 Task: Forward email as attachment with the signature Angela Wright with the subject Request for a phone call from softage.1@softage.net to softage.4@softage.net with the message Could you please provide feedback on the latest version of the website prototype?
Action: Mouse moved to (543, 480)
Screenshot: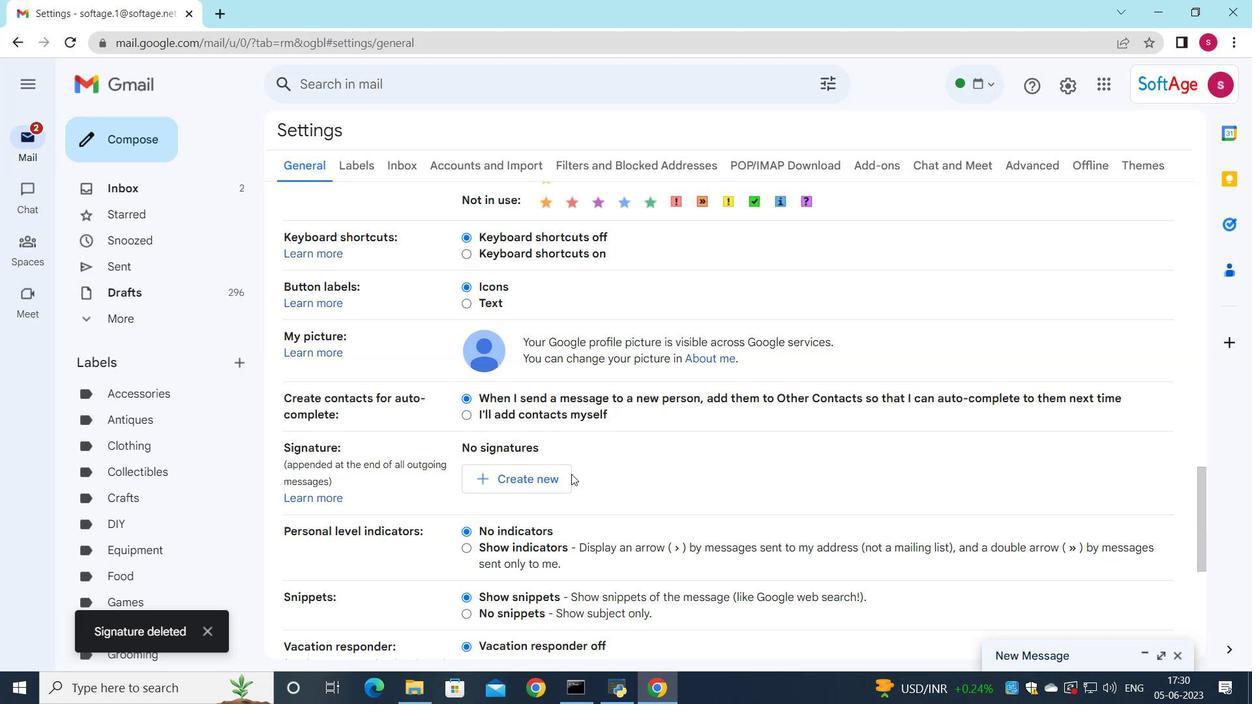
Action: Mouse pressed left at (543, 480)
Screenshot: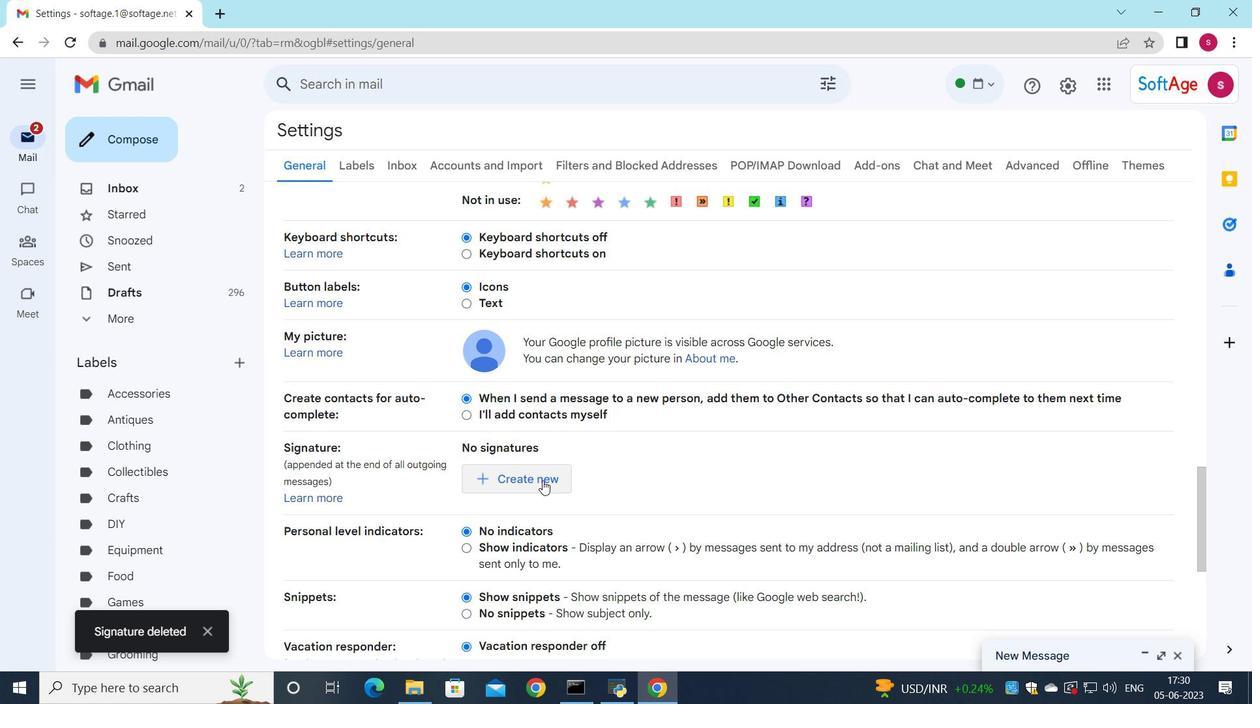 
Action: Mouse moved to (548, 350)
Screenshot: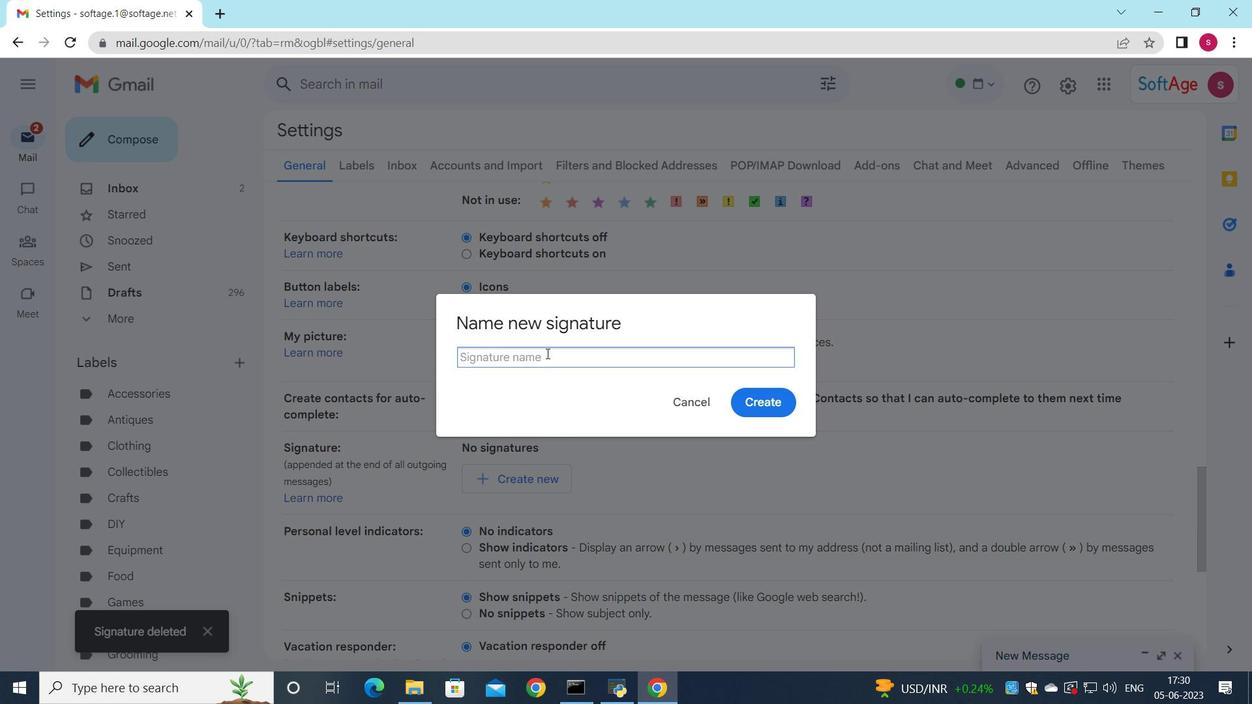 
Action: Key pressed <Key.shift>Angela<Key.space><Key.shift>wright
Screenshot: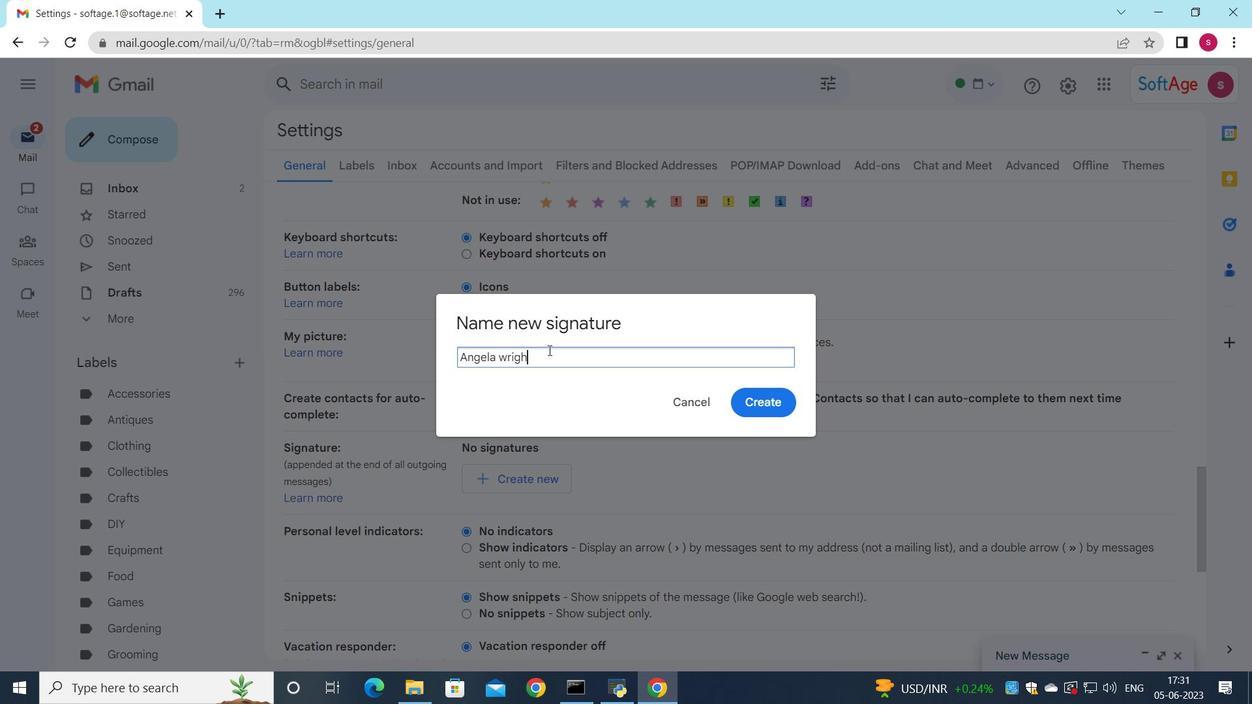 
Action: Mouse moved to (506, 360)
Screenshot: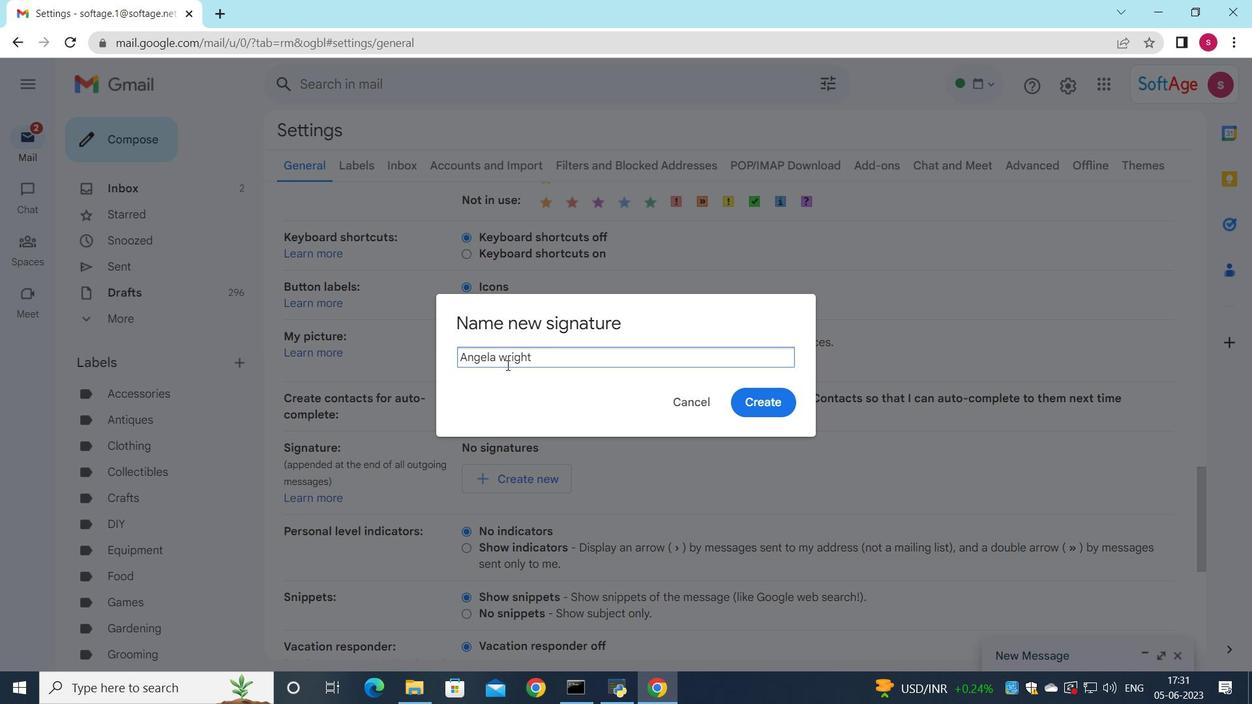 
Action: Mouse pressed left at (506, 360)
Screenshot: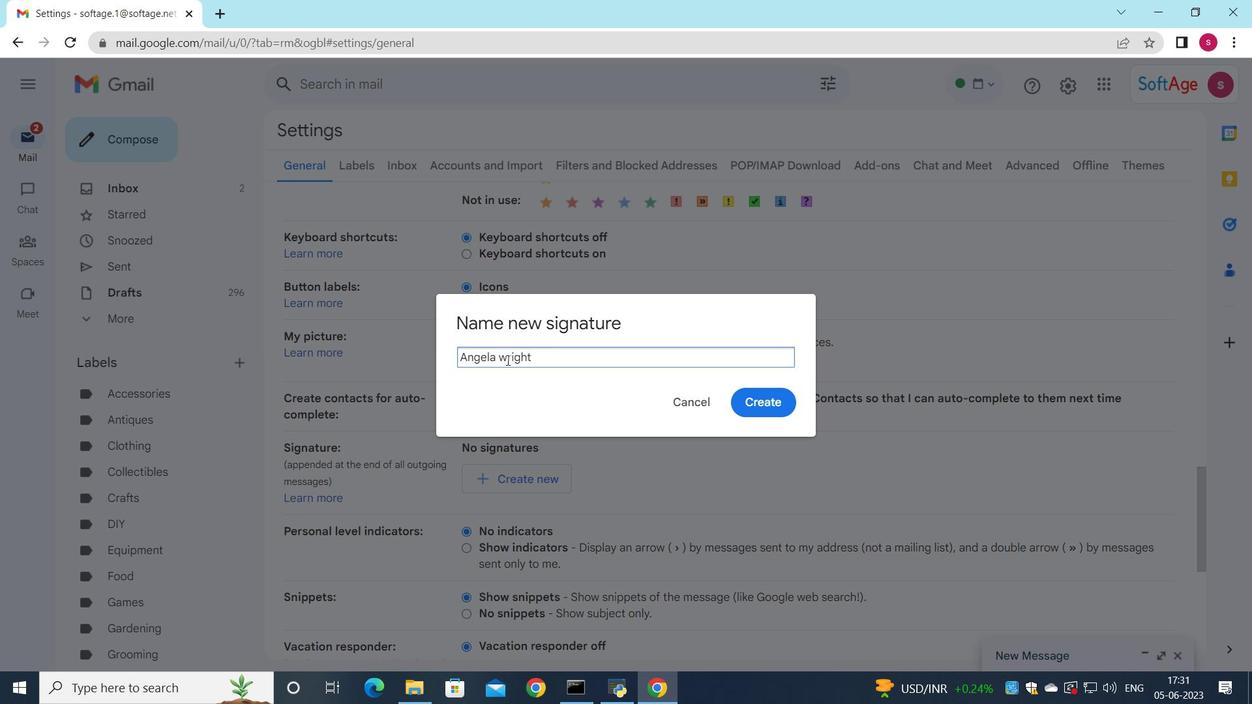 
Action: Key pressed <Key.backspace><Key.shift><Key.shift>W
Screenshot: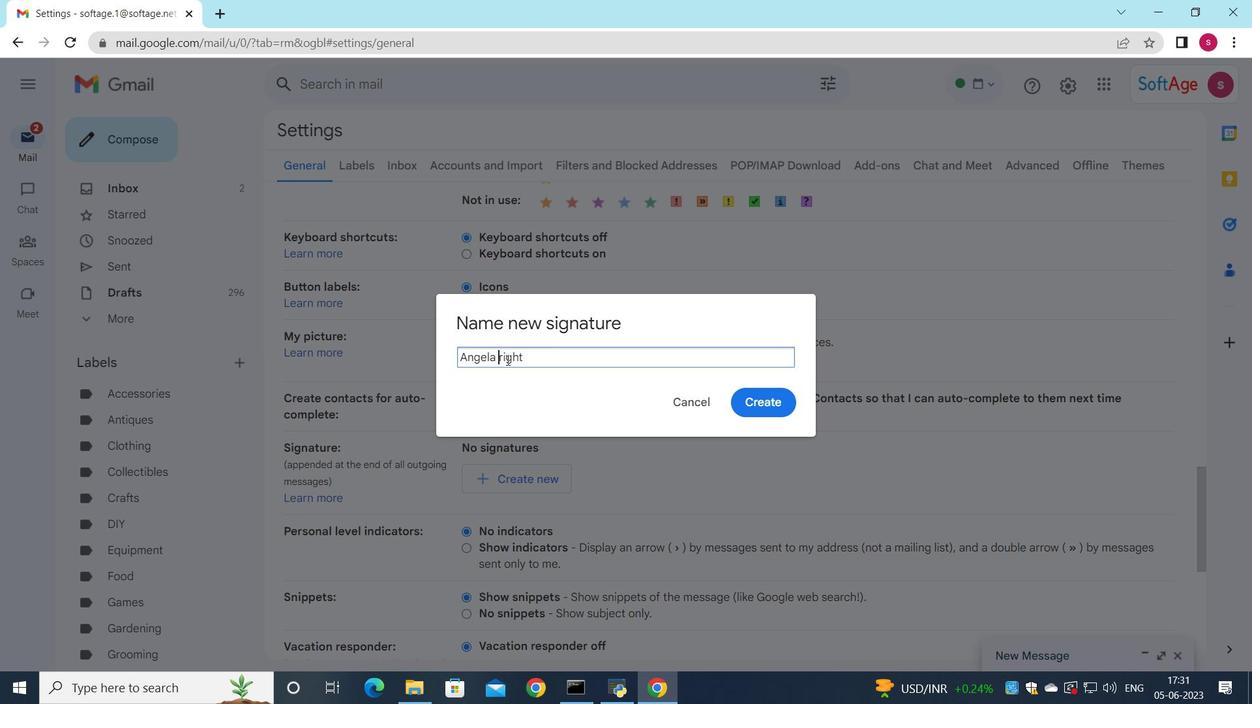 
Action: Mouse moved to (763, 394)
Screenshot: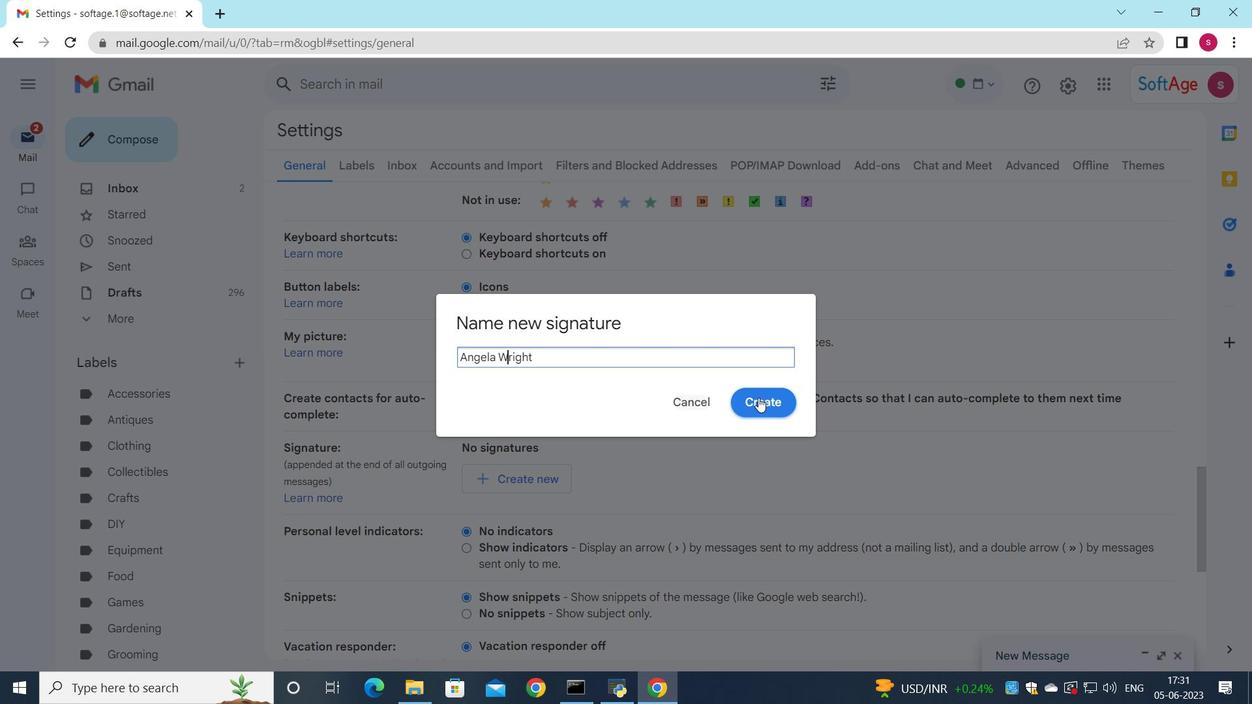 
Action: Mouse pressed left at (763, 394)
Screenshot: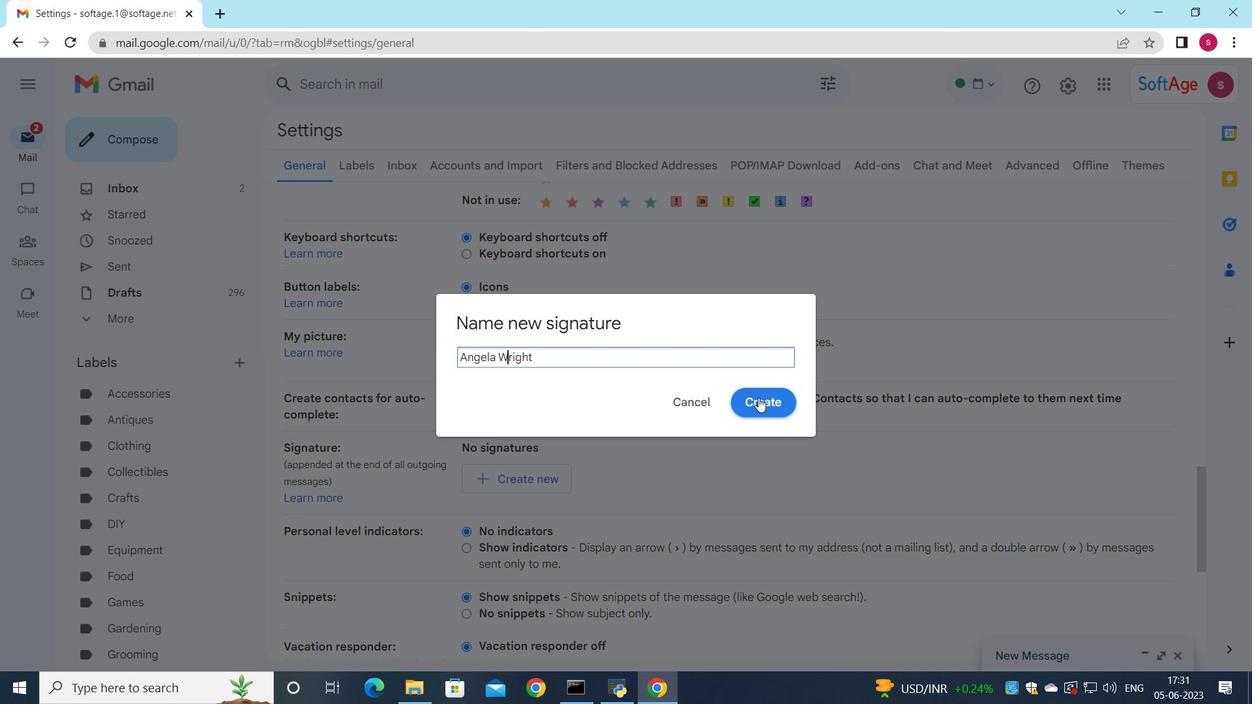 
Action: Mouse moved to (703, 483)
Screenshot: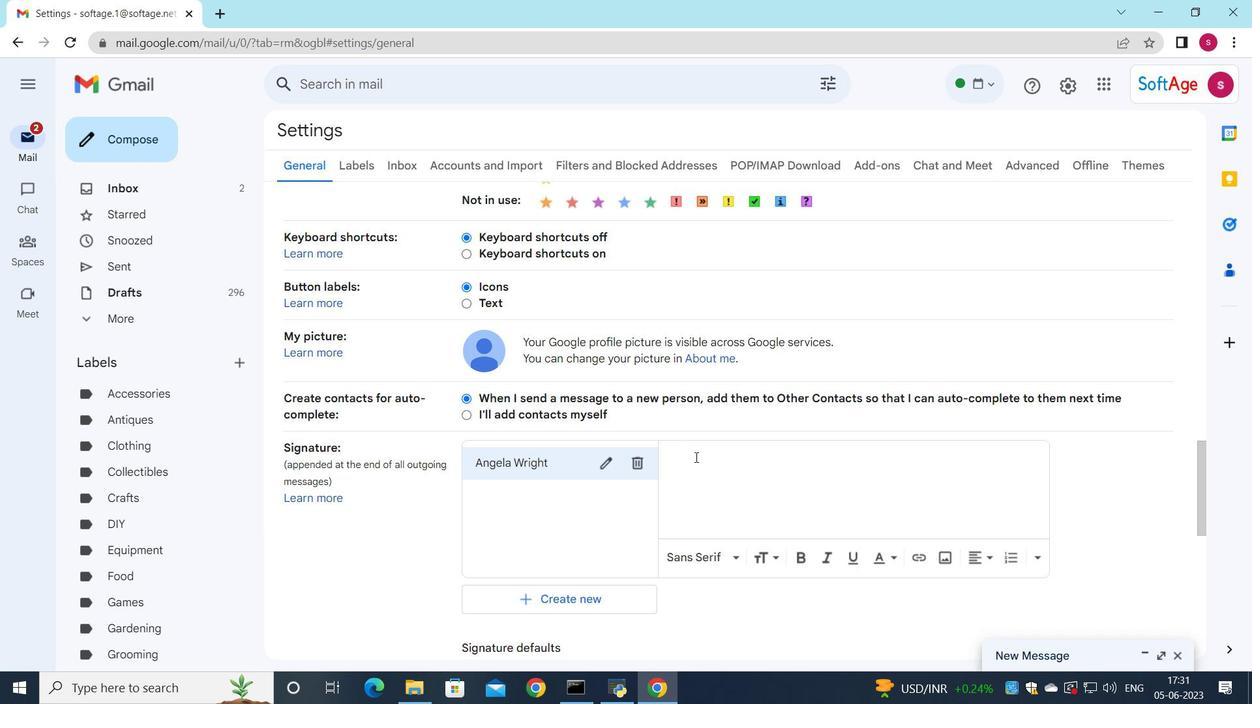 
Action: Mouse pressed left at (703, 483)
Screenshot: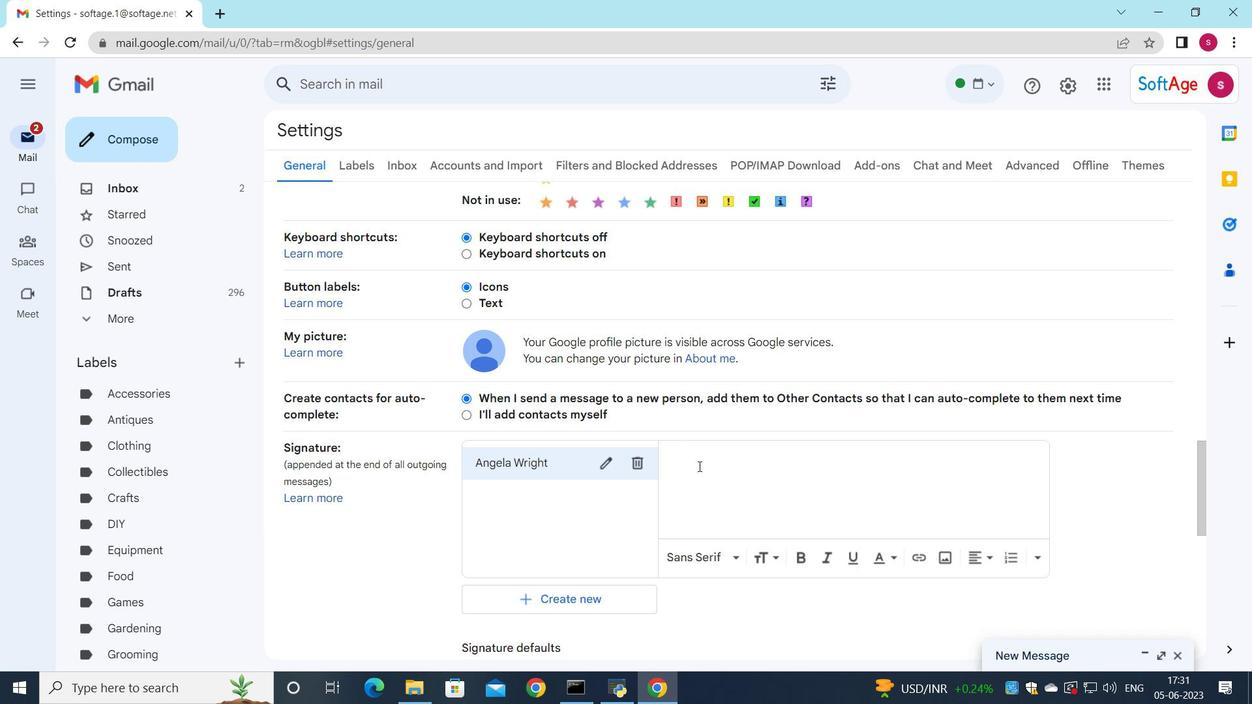 
Action: Mouse moved to (703, 480)
Screenshot: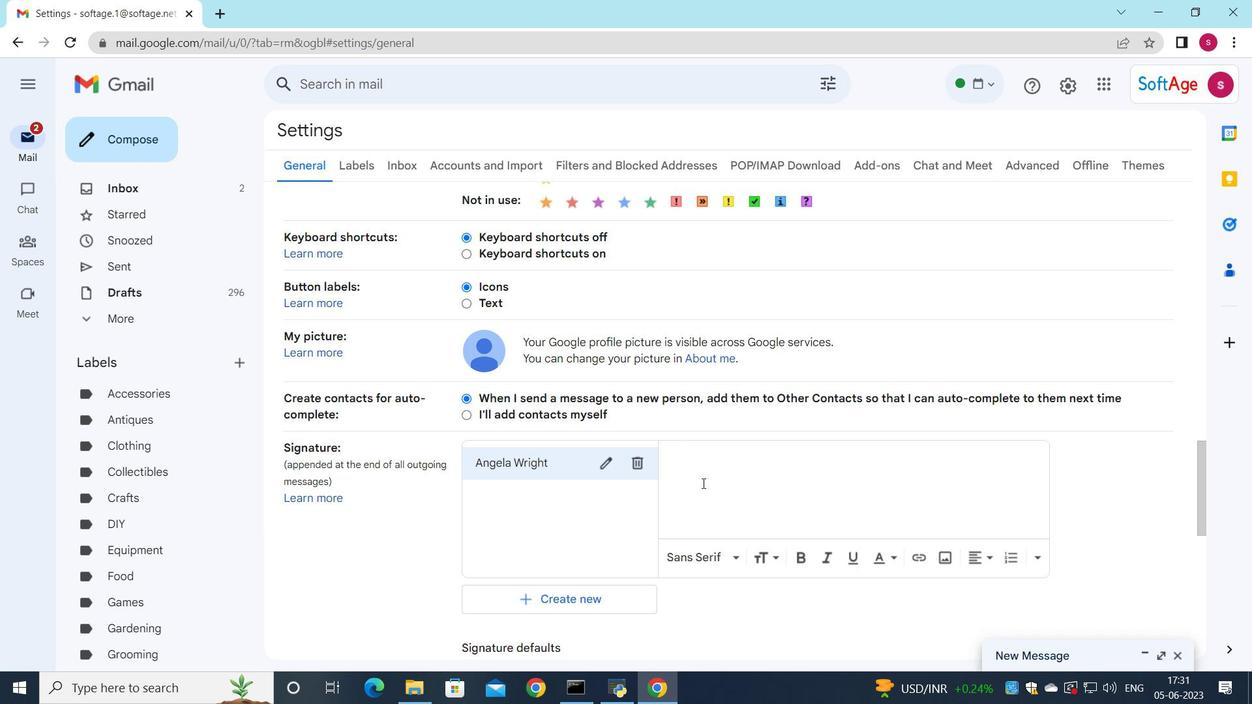 
Action: Key pressed <Key.shift><Key.shift><Key.shift><Key.shift>Angela<Key.space><Key.shift><Key.shift><Key.shift>Wright
Screenshot: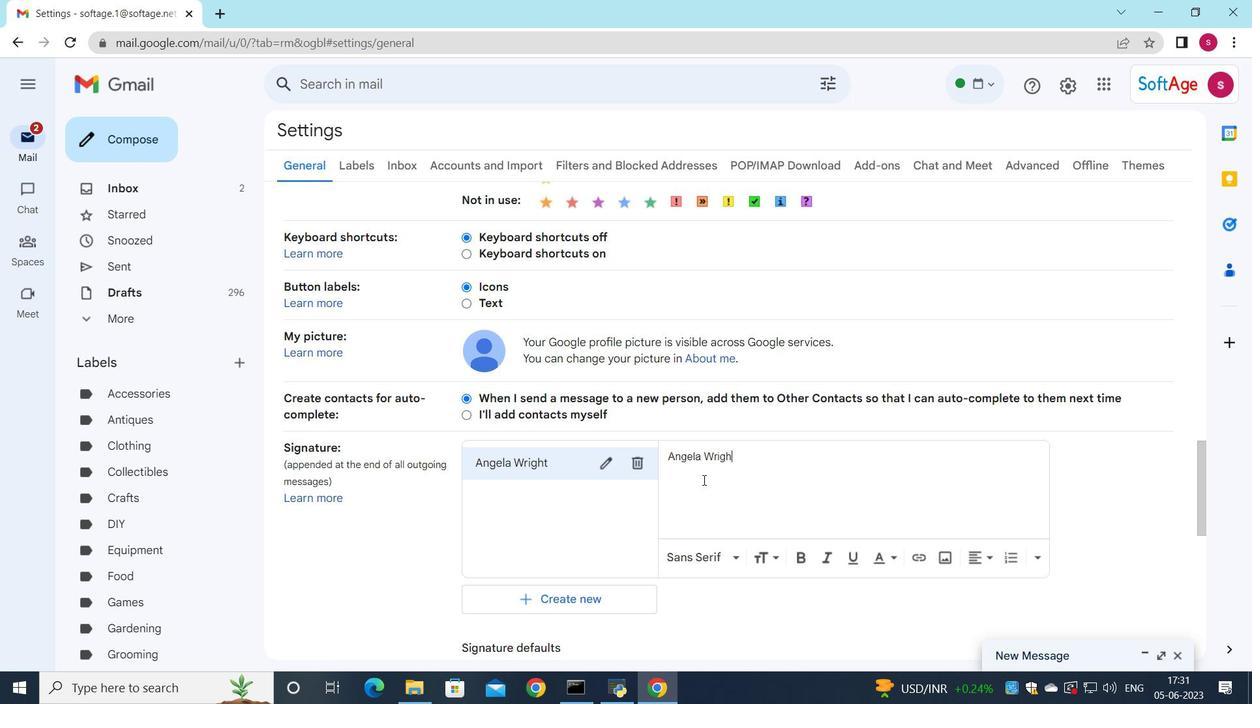 
Action: Mouse moved to (705, 471)
Screenshot: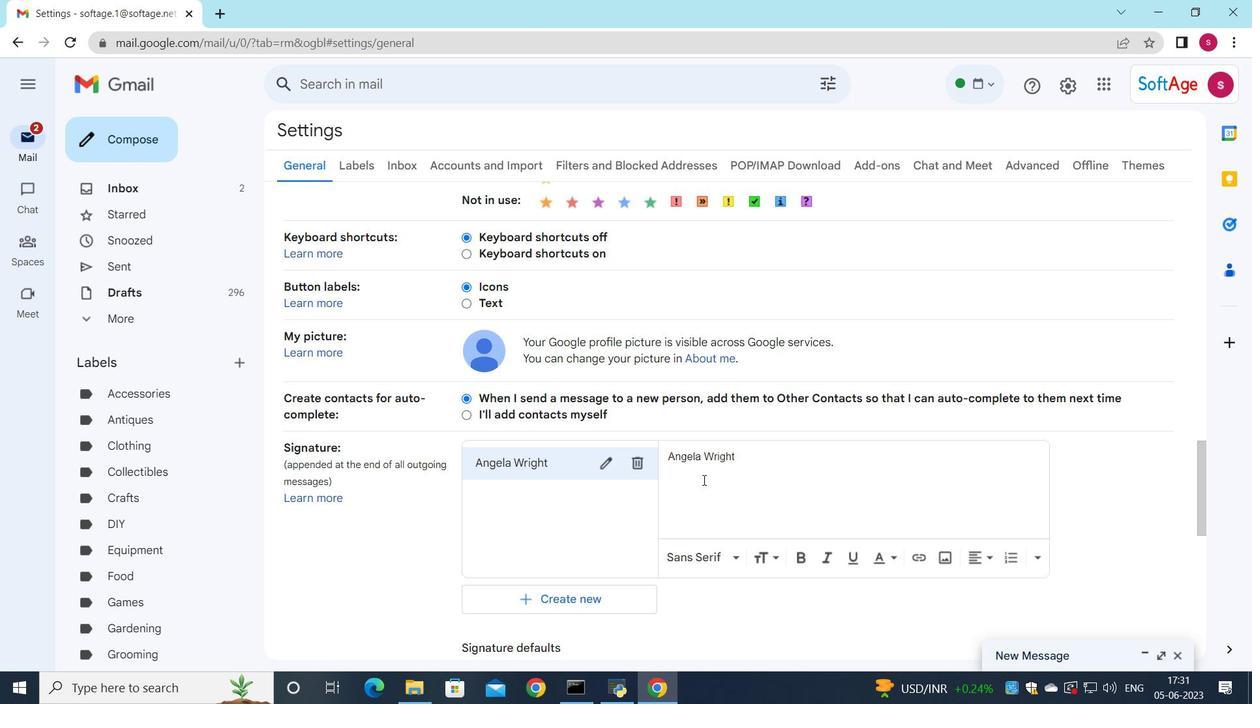 
Action: Mouse scrolled (705, 470) with delta (0, 0)
Screenshot: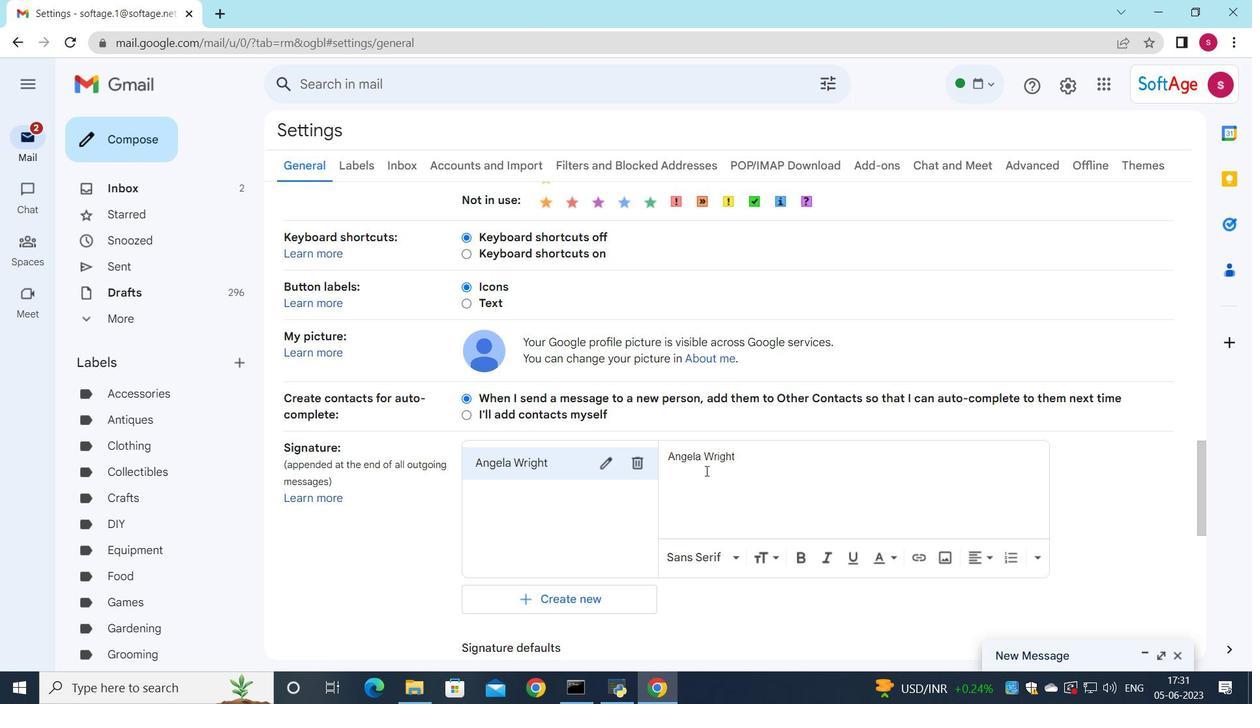
Action: Mouse scrolled (705, 470) with delta (0, 0)
Screenshot: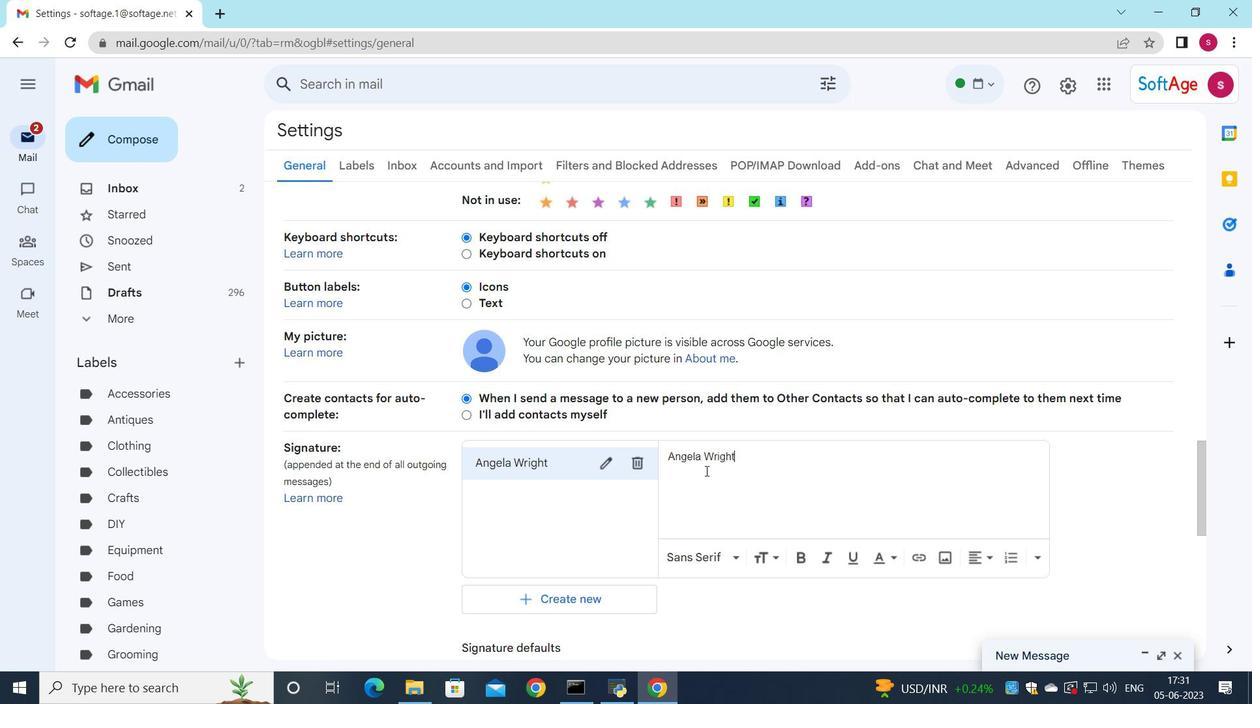 
Action: Mouse moved to (700, 474)
Screenshot: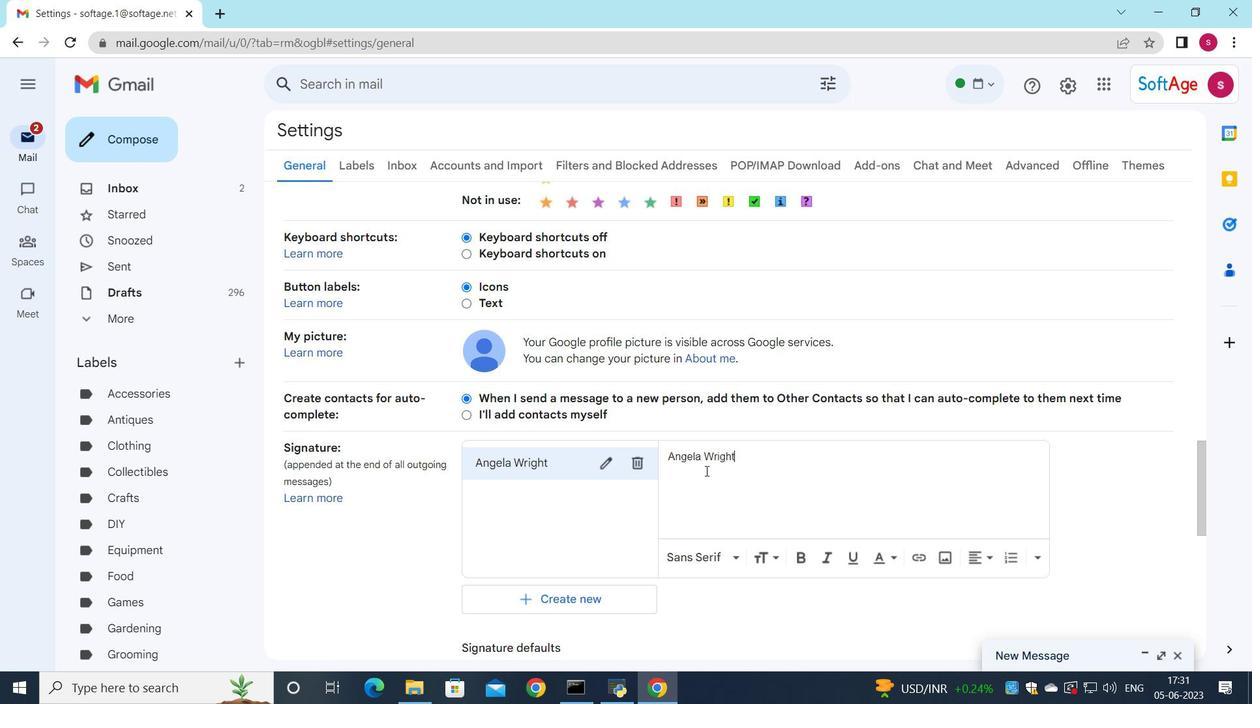 
Action: Mouse scrolled (700, 473) with delta (0, 0)
Screenshot: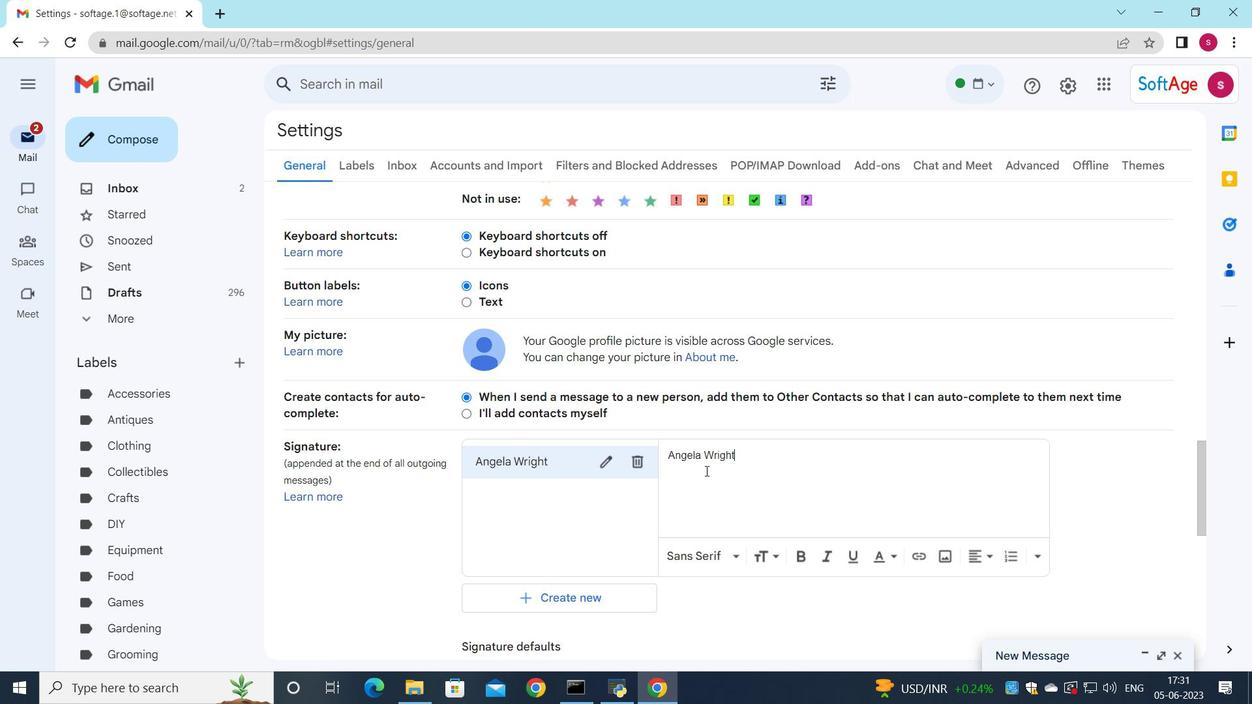 
Action: Mouse moved to (564, 437)
Screenshot: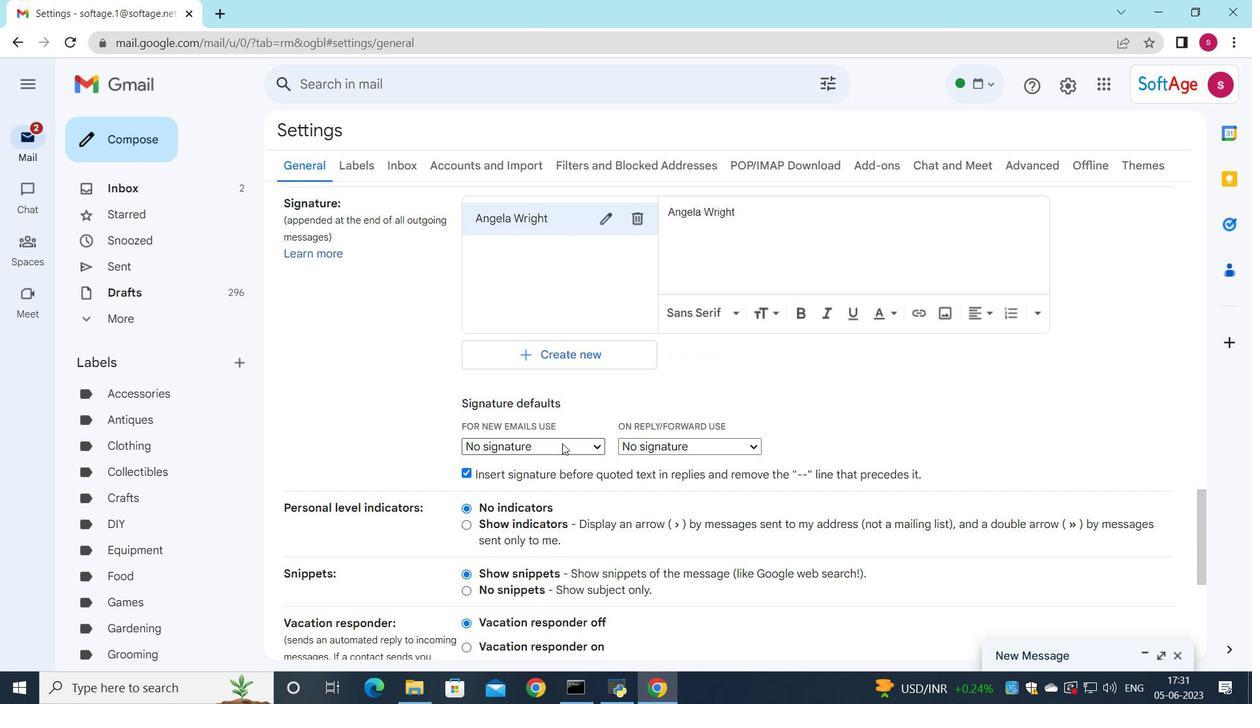
Action: Mouse pressed left at (564, 437)
Screenshot: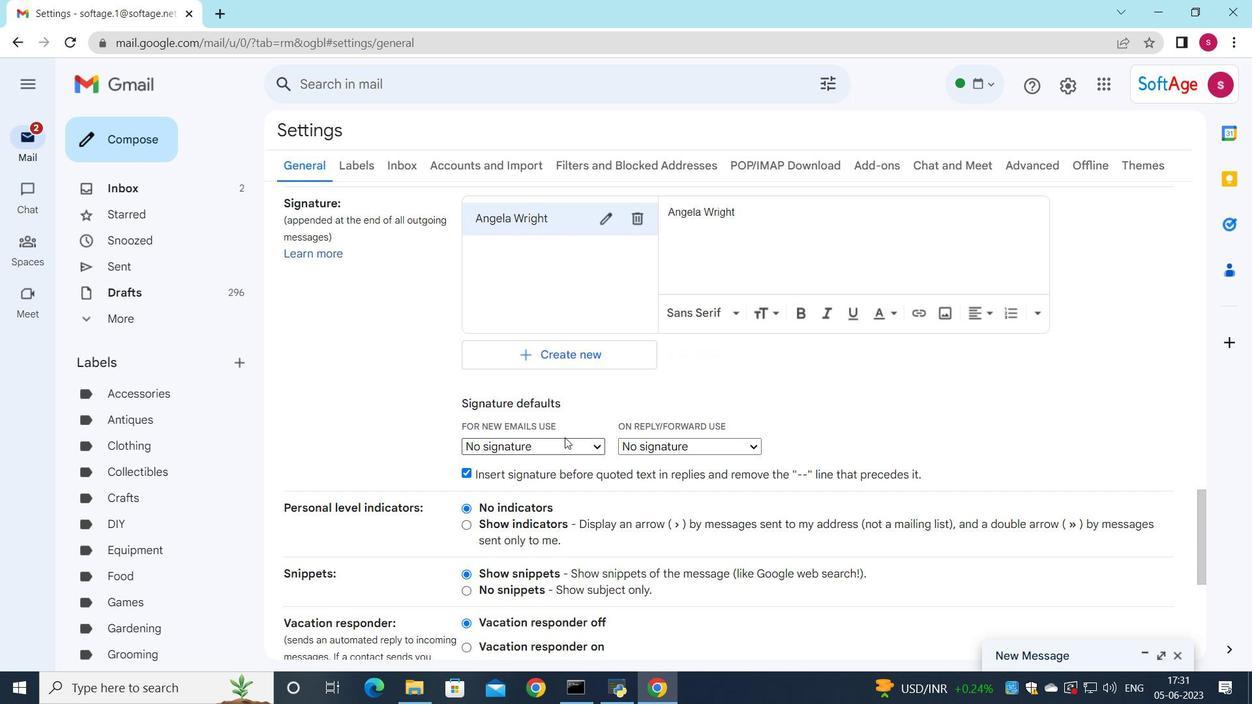 
Action: Mouse moved to (547, 482)
Screenshot: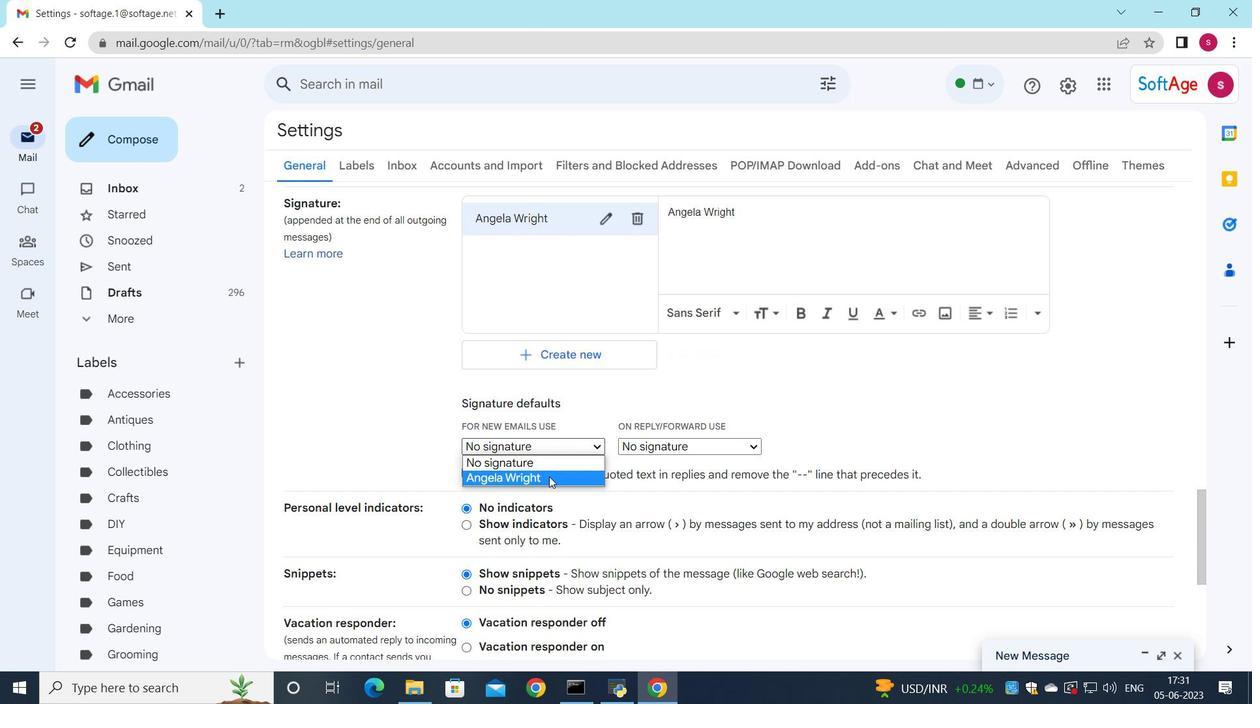 
Action: Mouse pressed left at (547, 482)
Screenshot: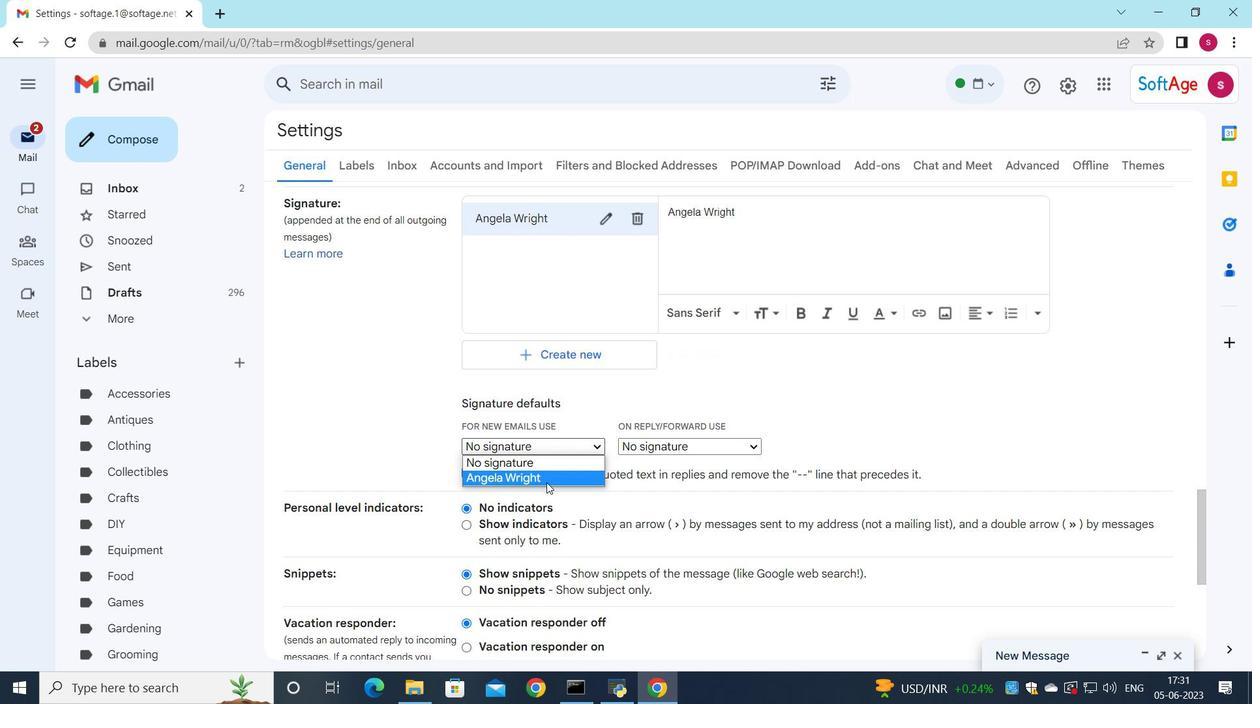 
Action: Mouse moved to (645, 446)
Screenshot: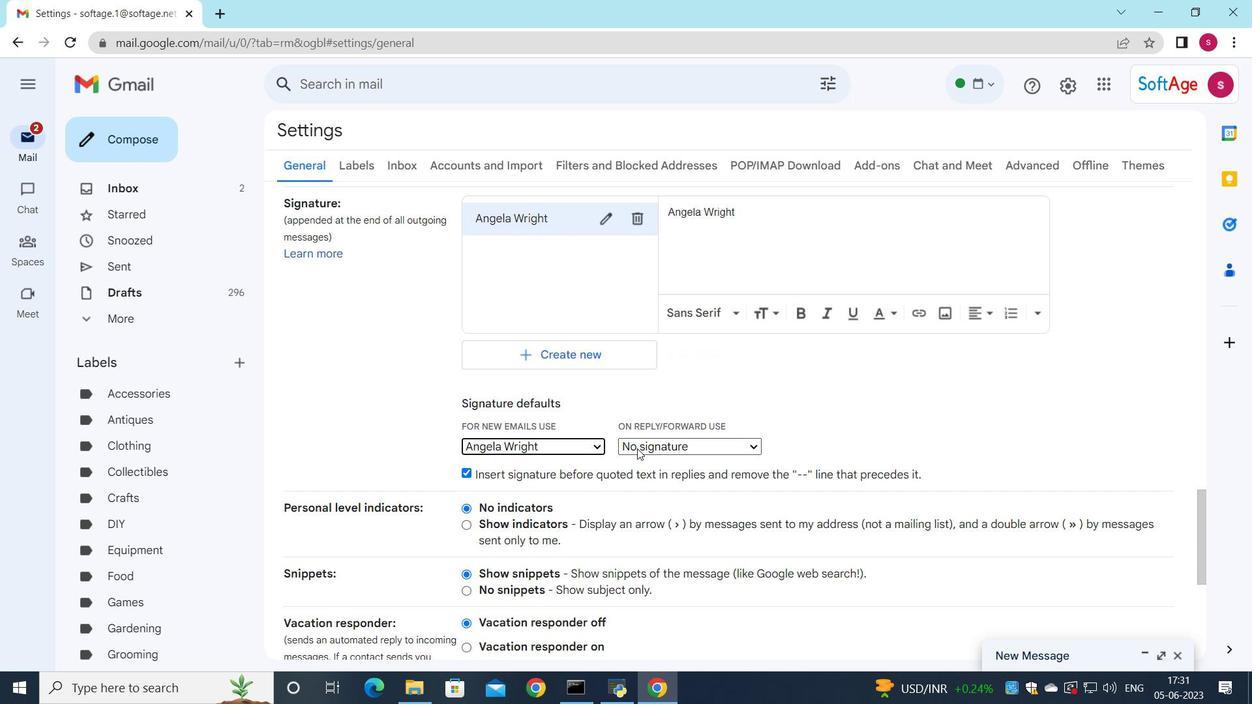 
Action: Mouse pressed left at (645, 446)
Screenshot: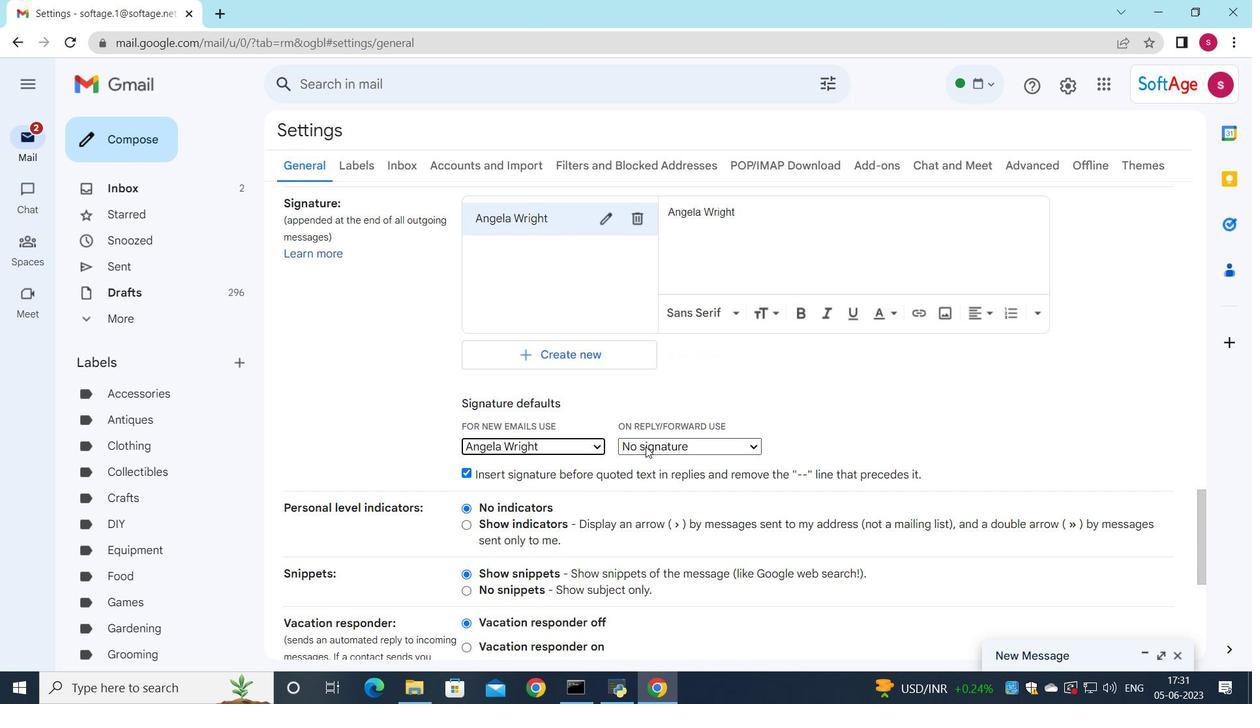 
Action: Mouse moved to (651, 476)
Screenshot: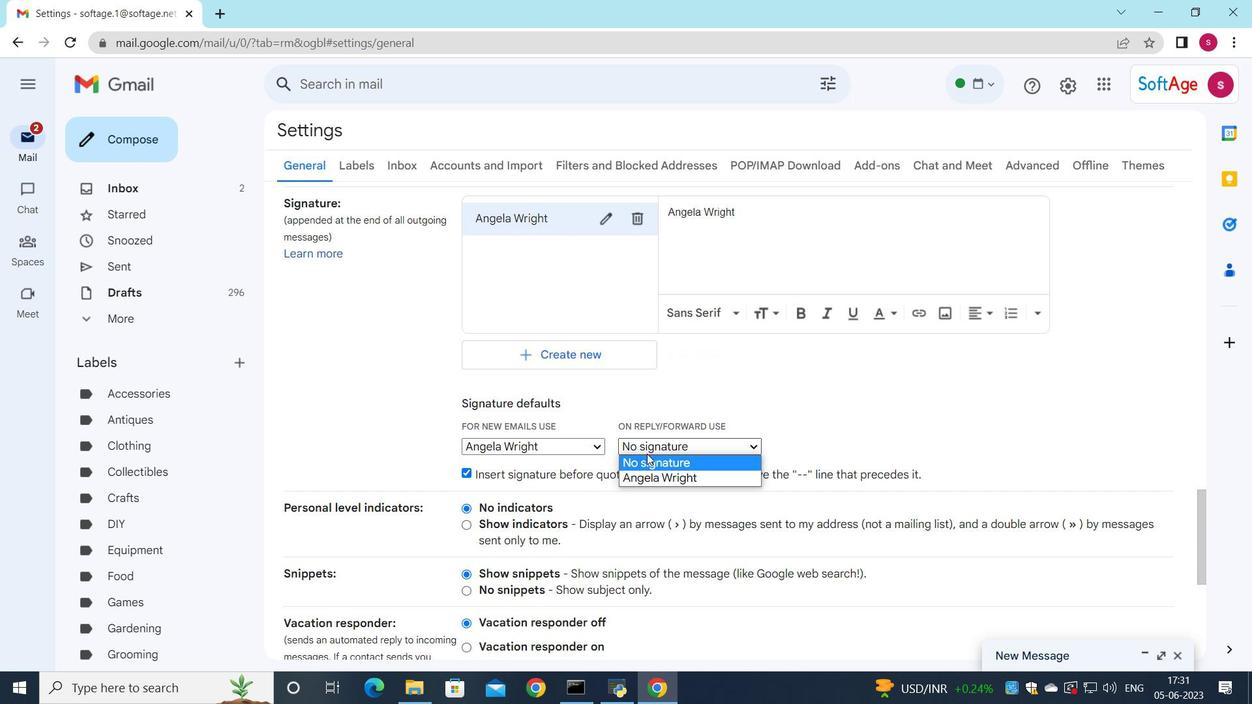 
Action: Mouse pressed left at (651, 476)
Screenshot: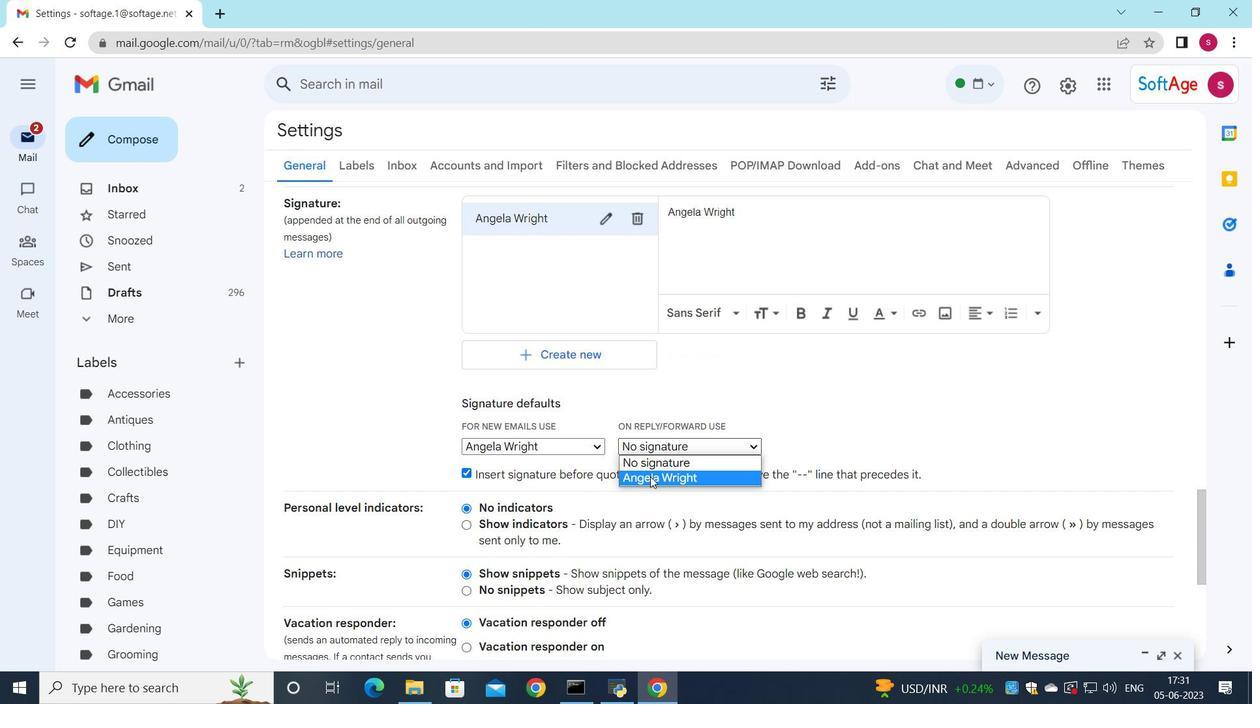 
Action: Mouse scrolled (651, 476) with delta (0, 0)
Screenshot: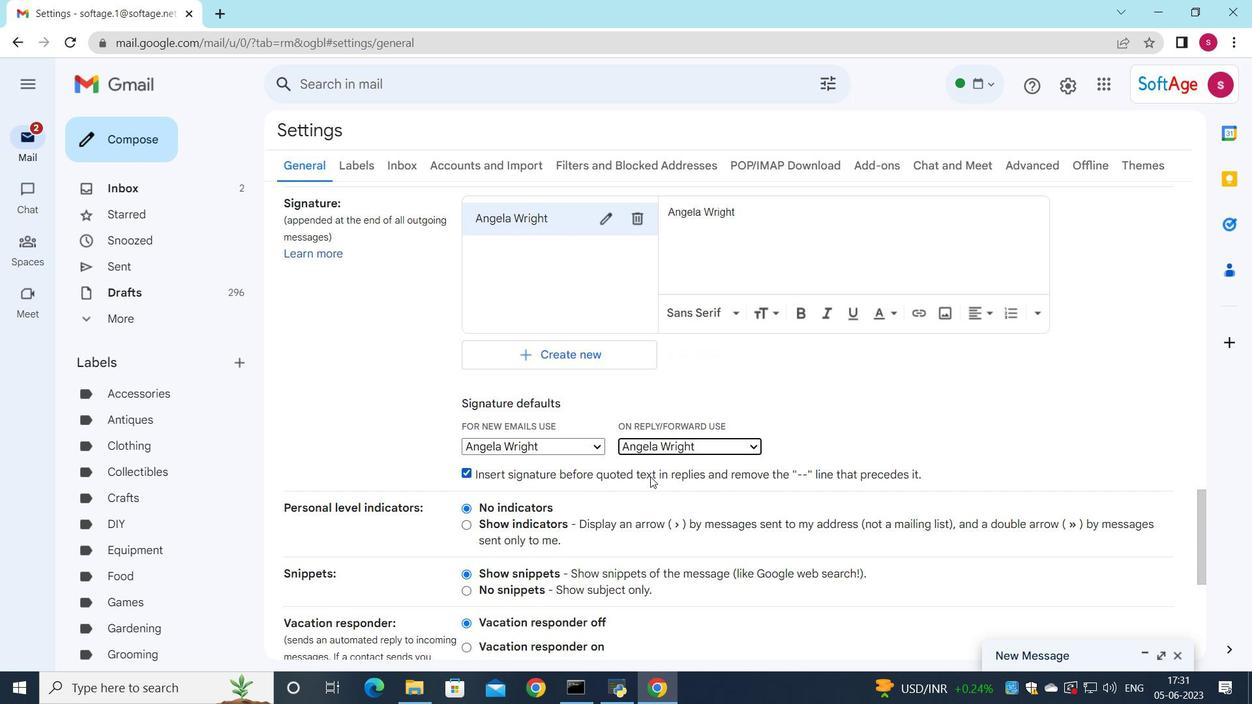 
Action: Mouse scrolled (651, 476) with delta (0, 0)
Screenshot: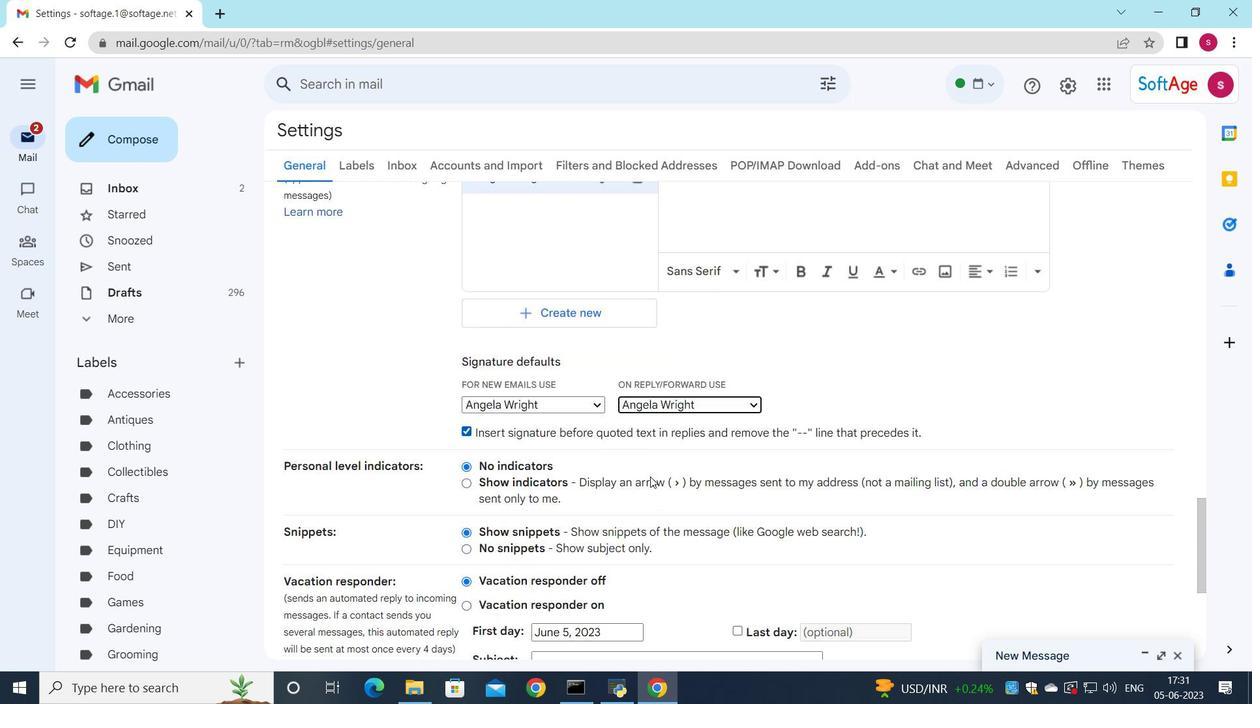 
Action: Mouse scrolled (651, 476) with delta (0, 0)
Screenshot: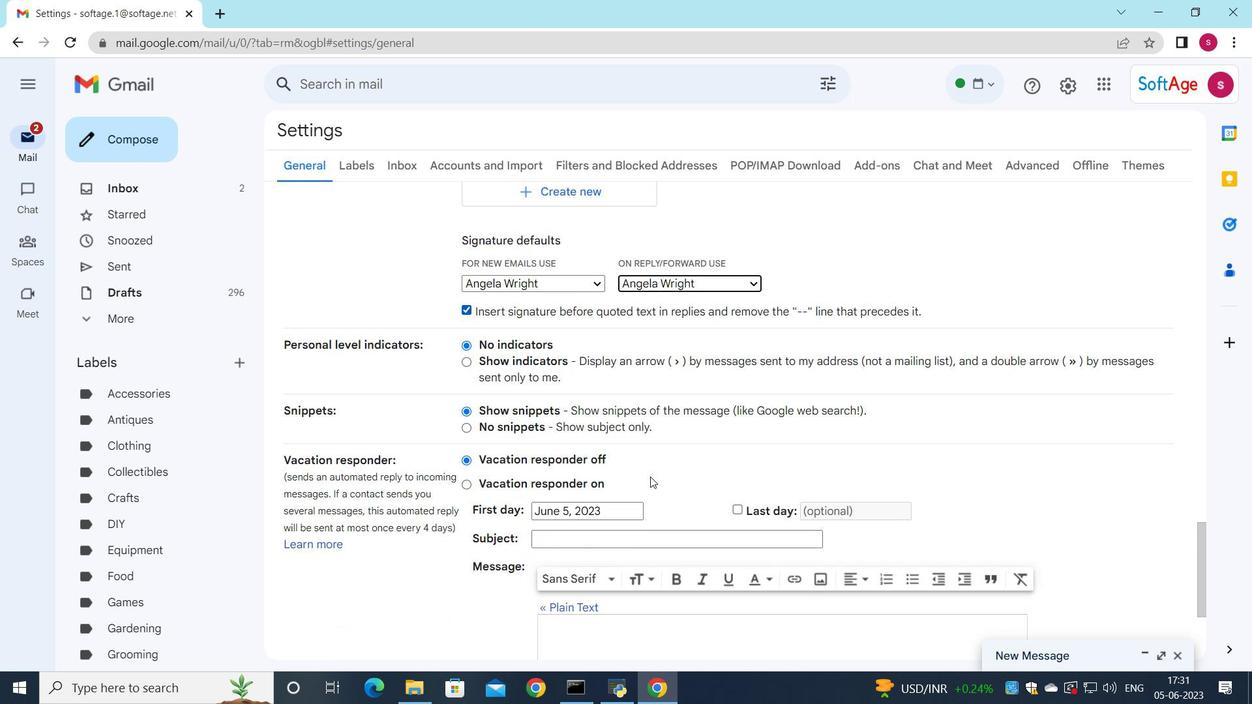 
Action: Mouse scrolled (651, 476) with delta (0, 0)
Screenshot: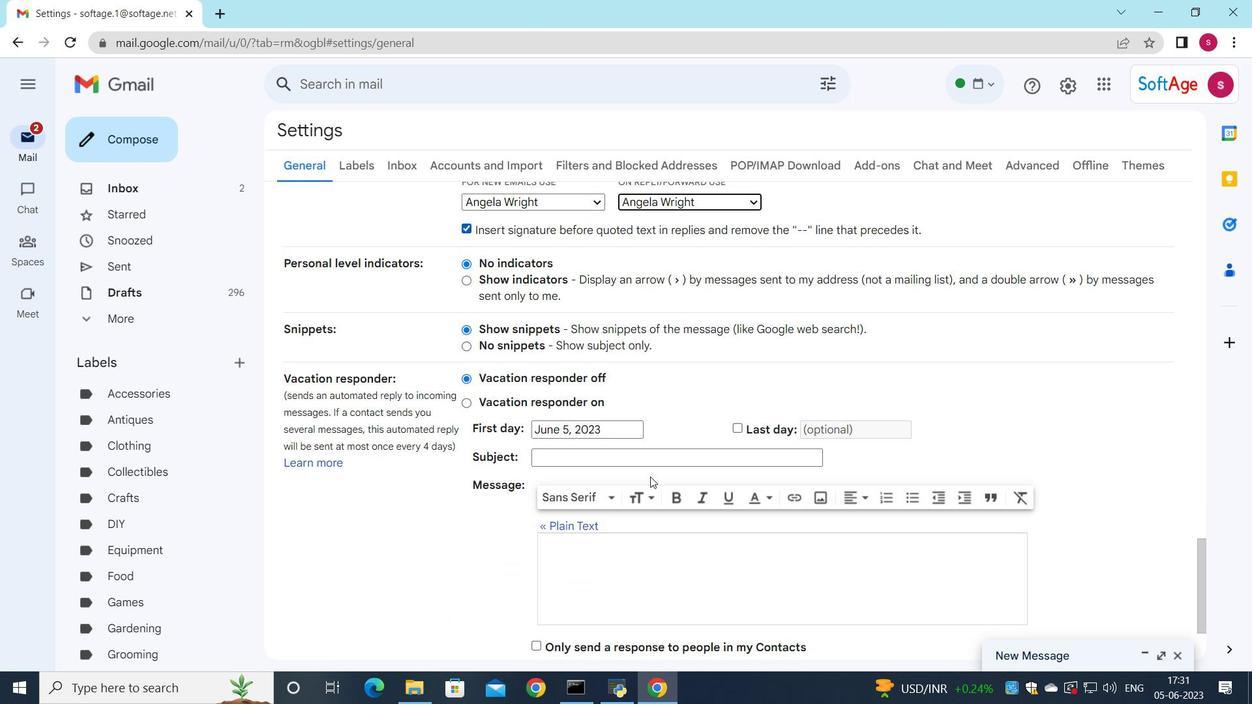 
Action: Mouse scrolled (651, 476) with delta (0, 0)
Screenshot: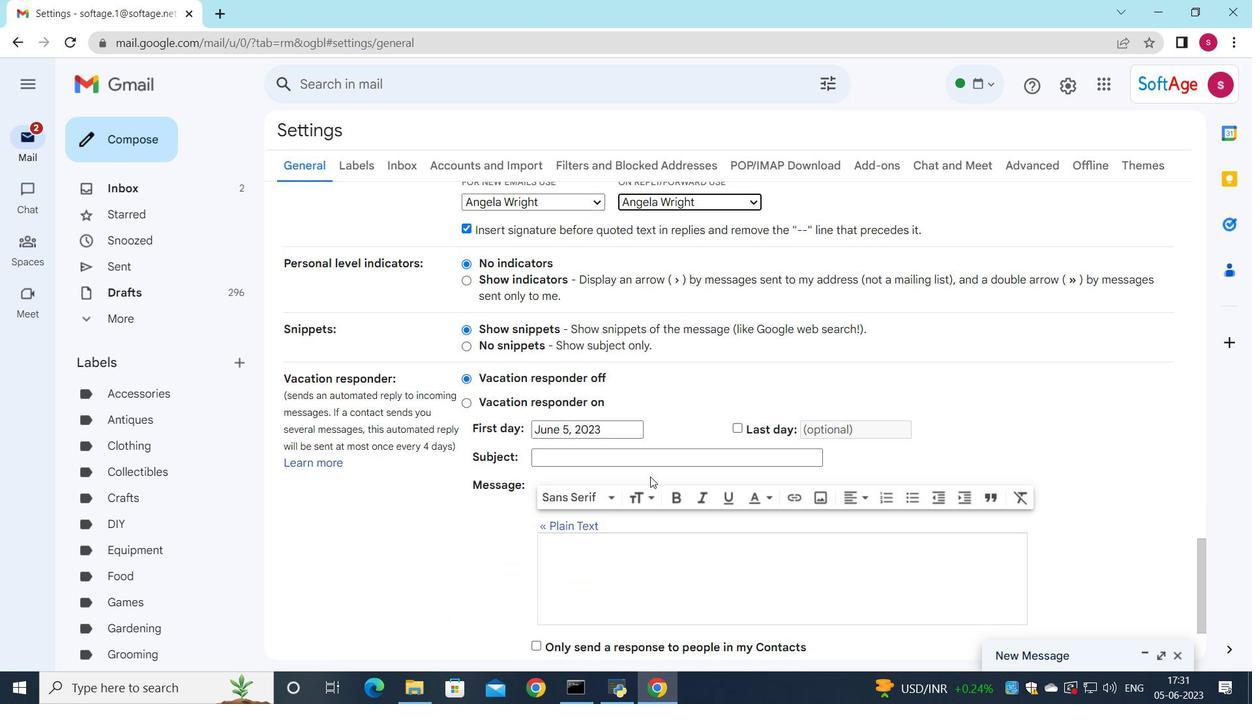 
Action: Mouse scrolled (651, 476) with delta (0, 0)
Screenshot: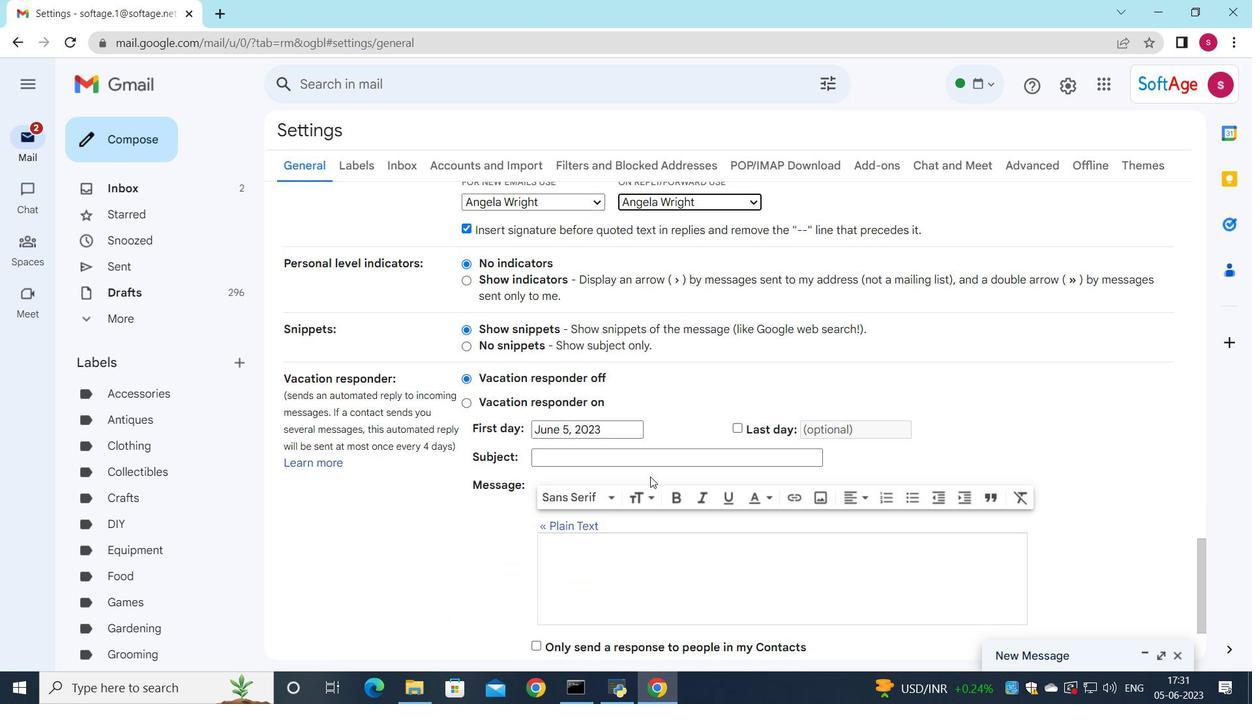 
Action: Mouse moved to (645, 484)
Screenshot: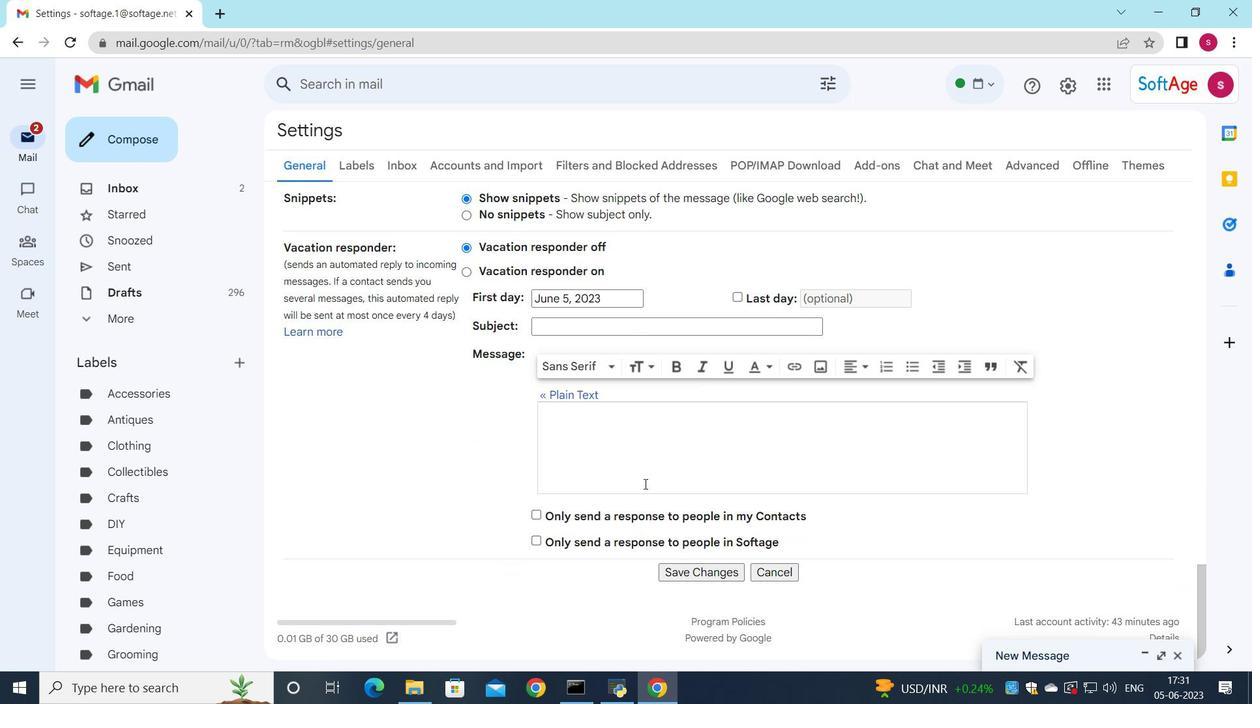
Action: Mouse scrolled (645, 484) with delta (0, 0)
Screenshot: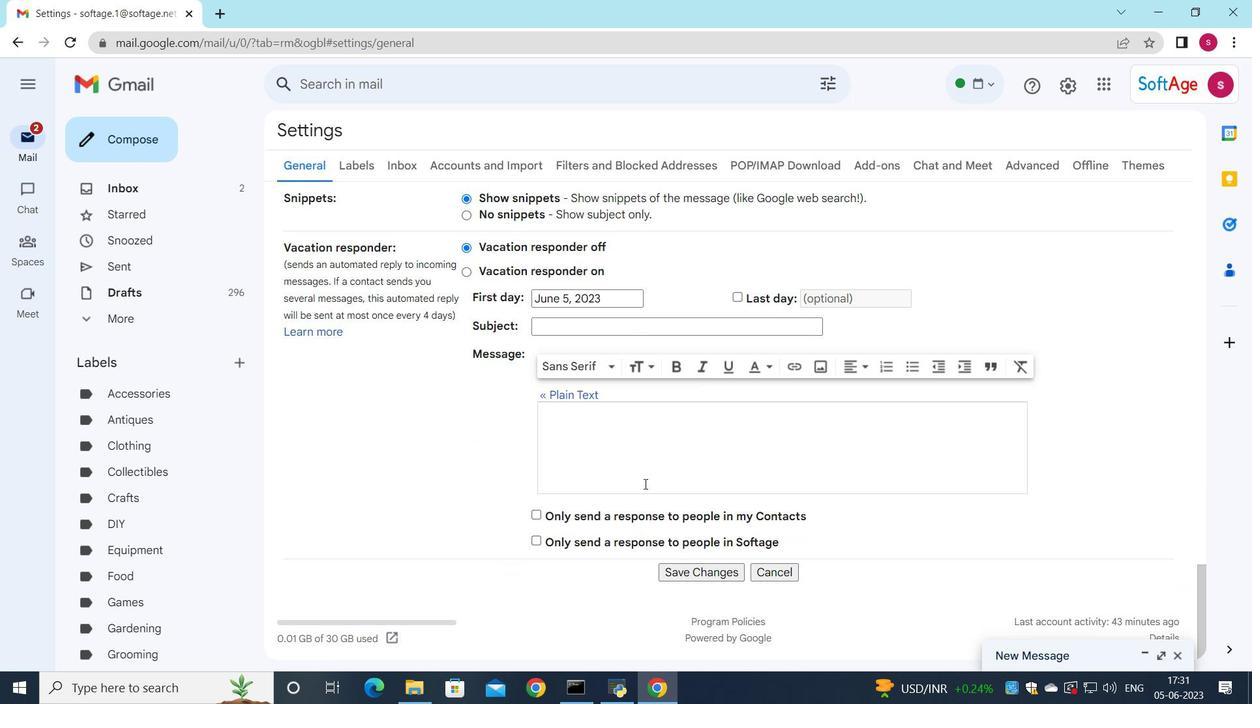 
Action: Mouse moved to (645, 489)
Screenshot: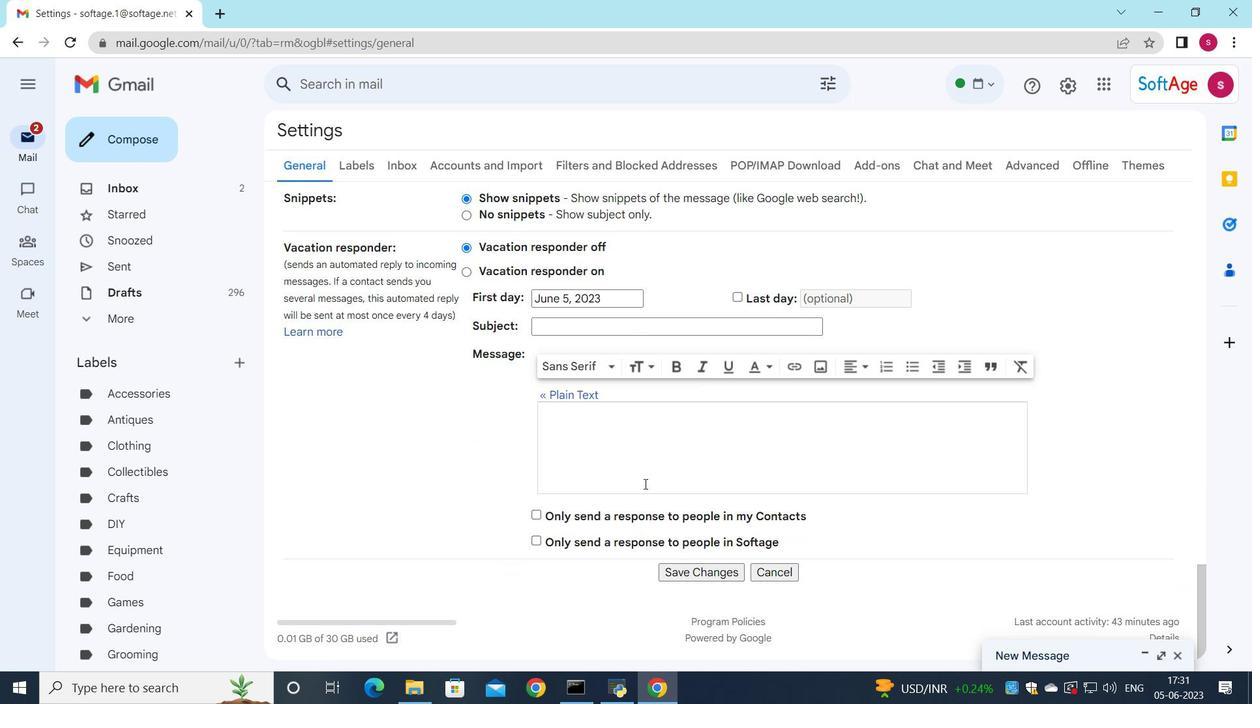 
Action: Mouse scrolled (645, 488) with delta (0, 0)
Screenshot: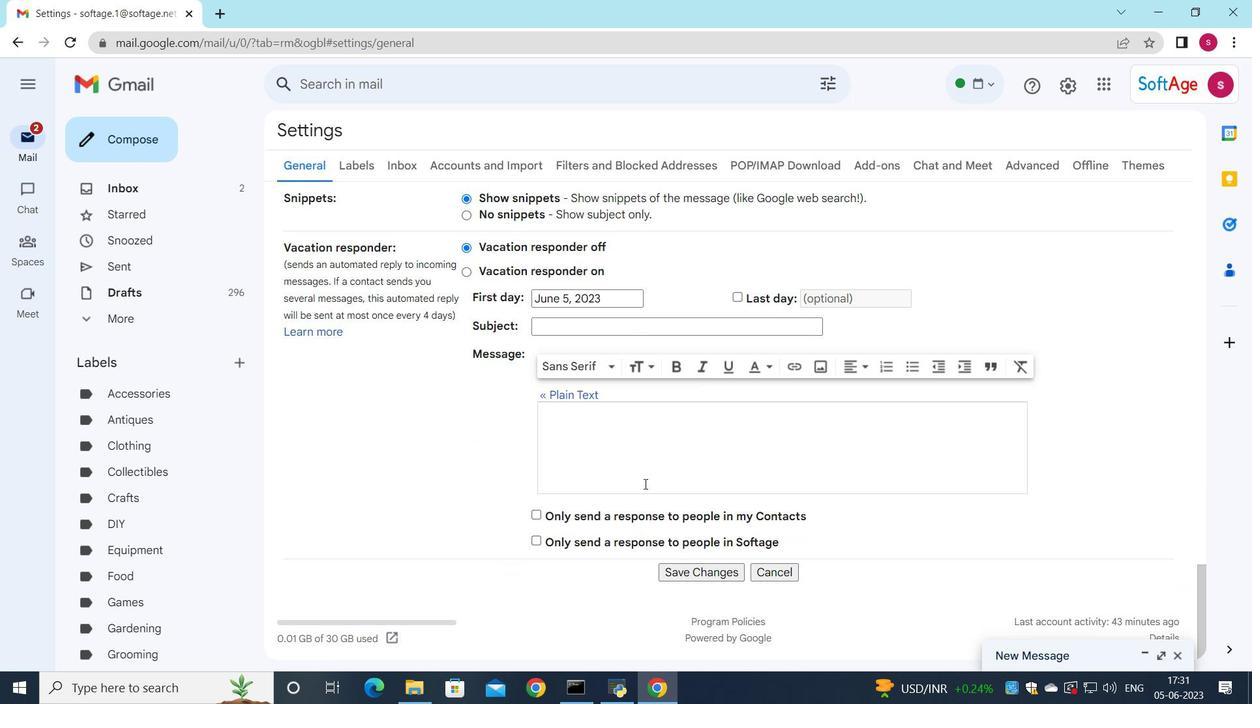 
Action: Mouse moved to (679, 578)
Screenshot: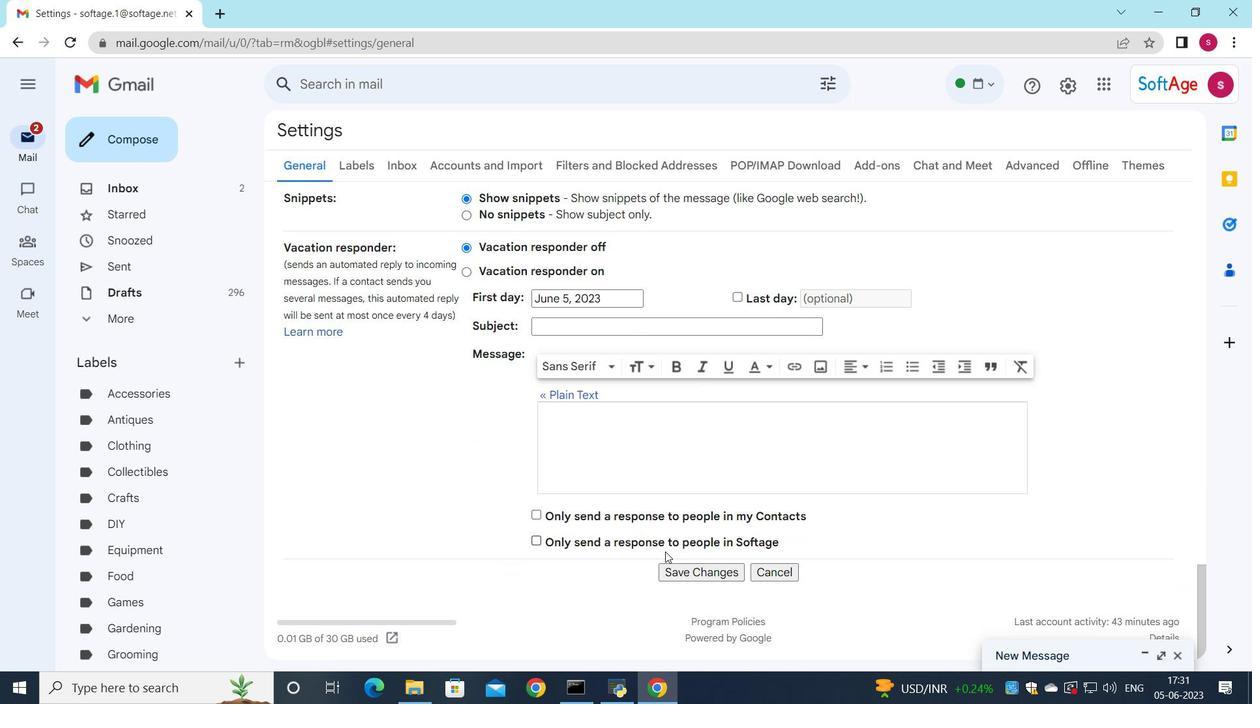 
Action: Mouse pressed left at (679, 578)
Screenshot: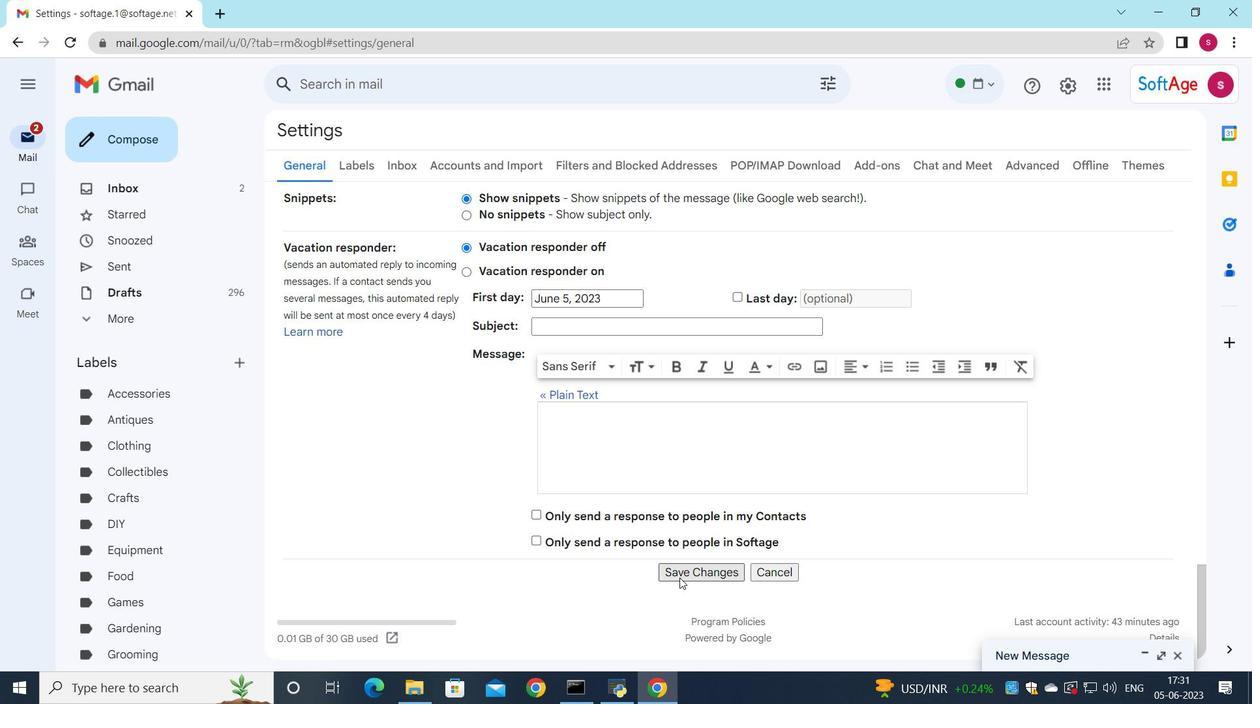 
Action: Mouse moved to (279, 553)
Screenshot: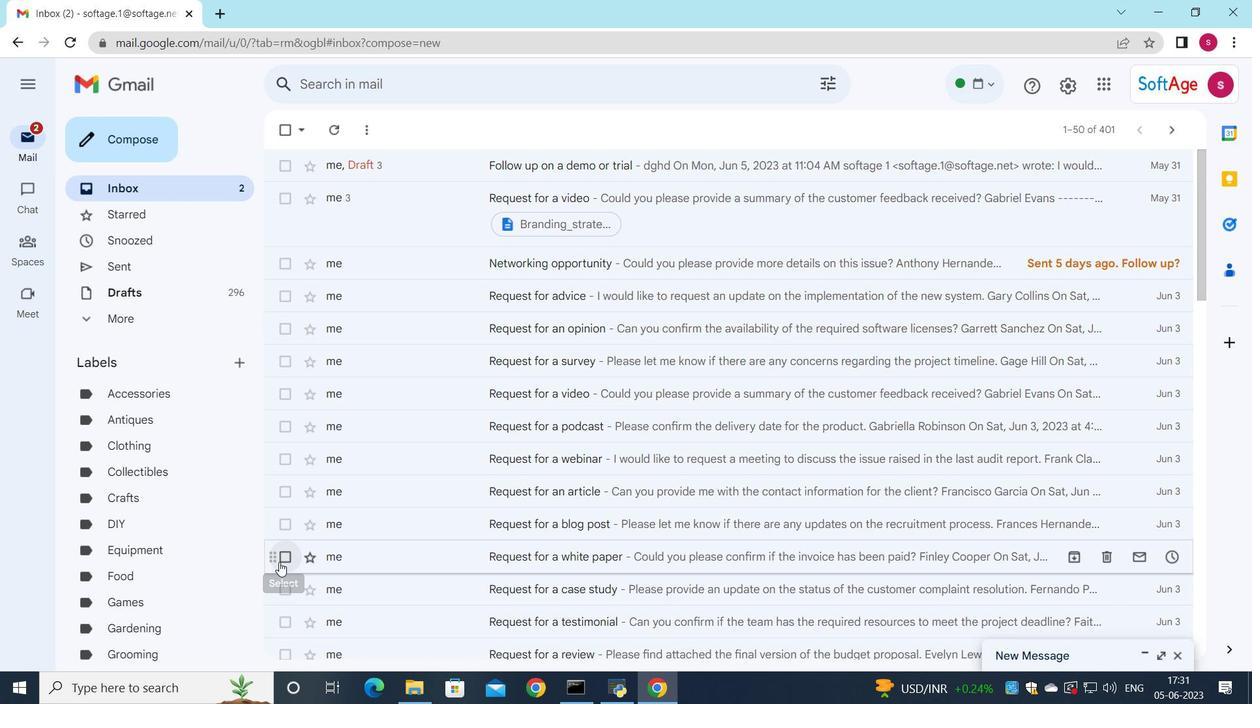 
Action: Mouse pressed left at (279, 553)
Screenshot: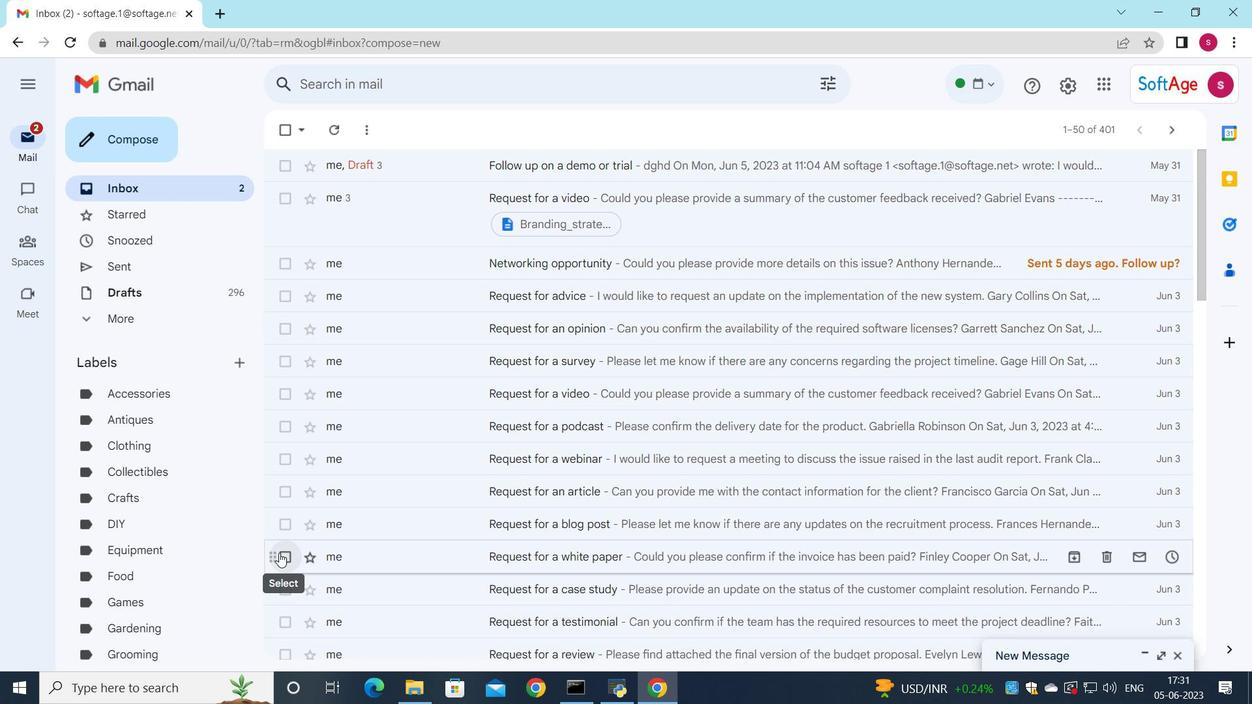 
Action: Mouse moved to (650, 128)
Screenshot: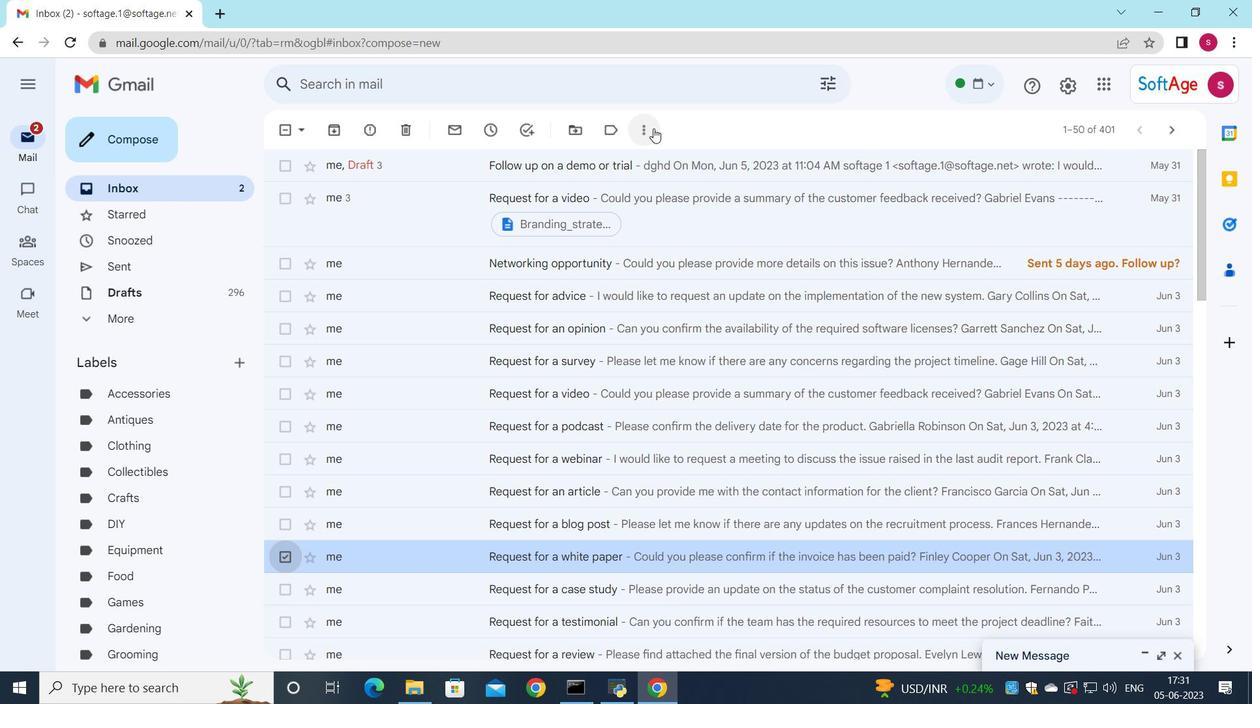 
Action: Mouse pressed left at (650, 128)
Screenshot: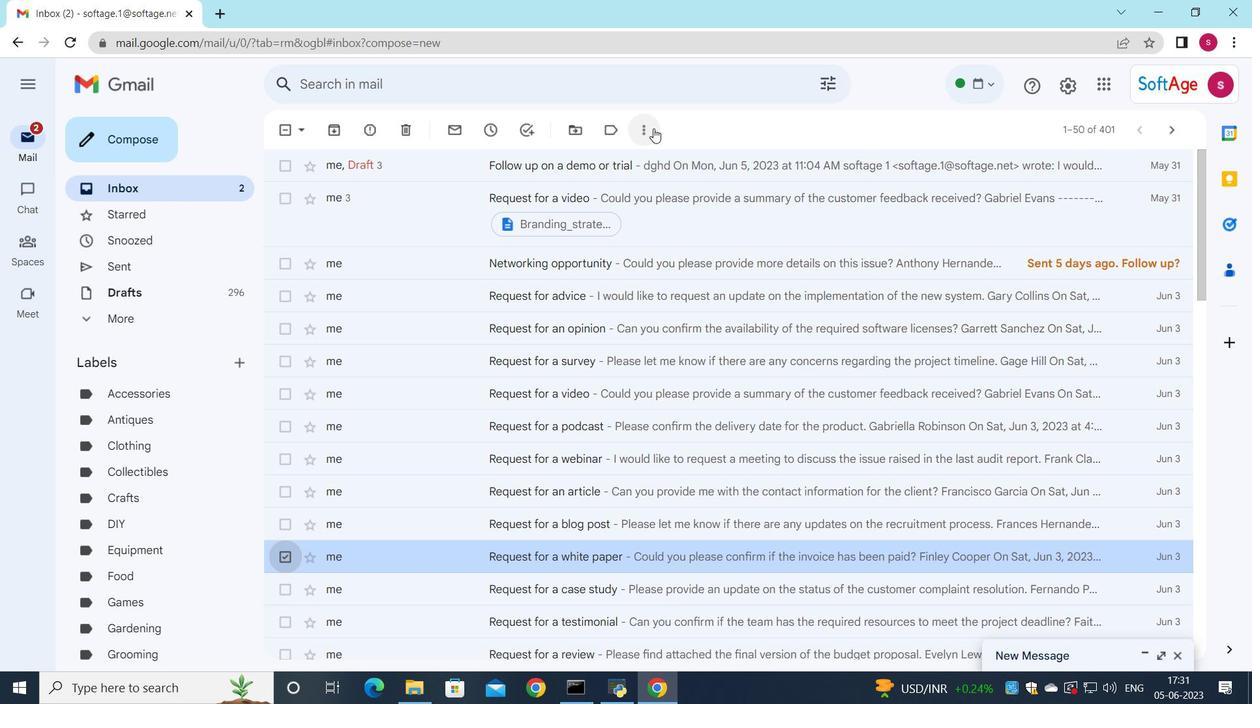 
Action: Mouse moved to (698, 289)
Screenshot: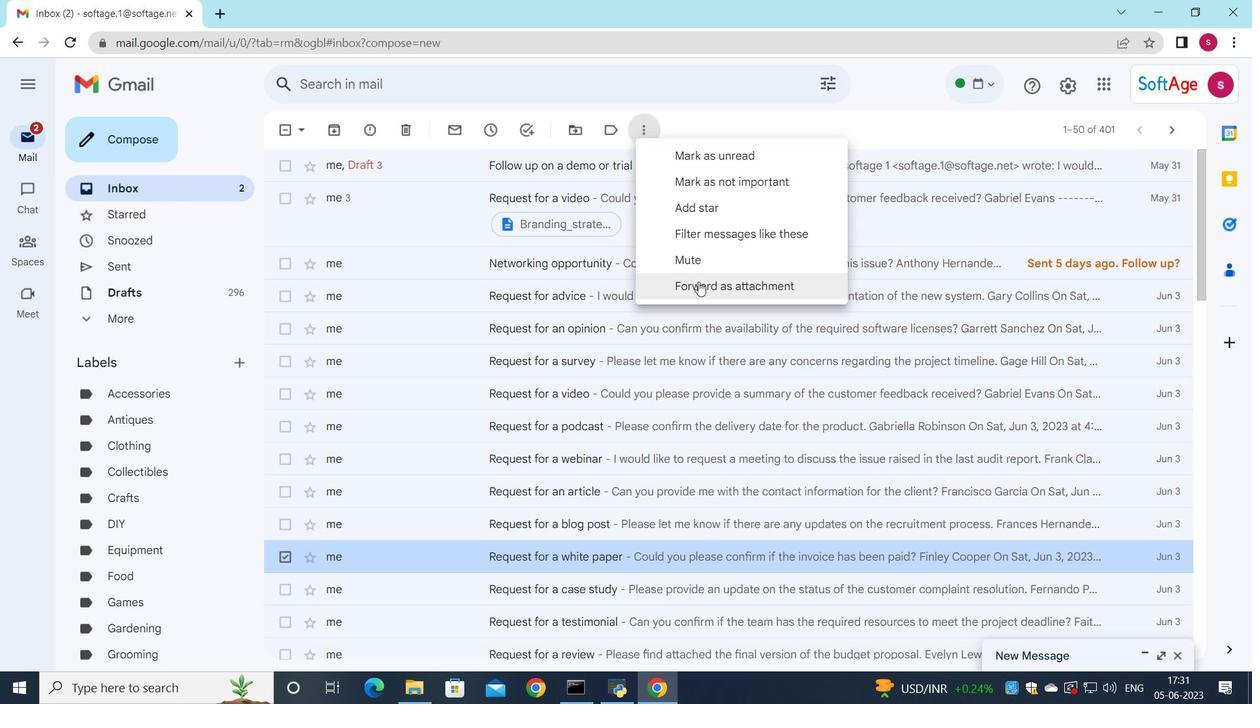 
Action: Mouse pressed left at (698, 289)
Screenshot: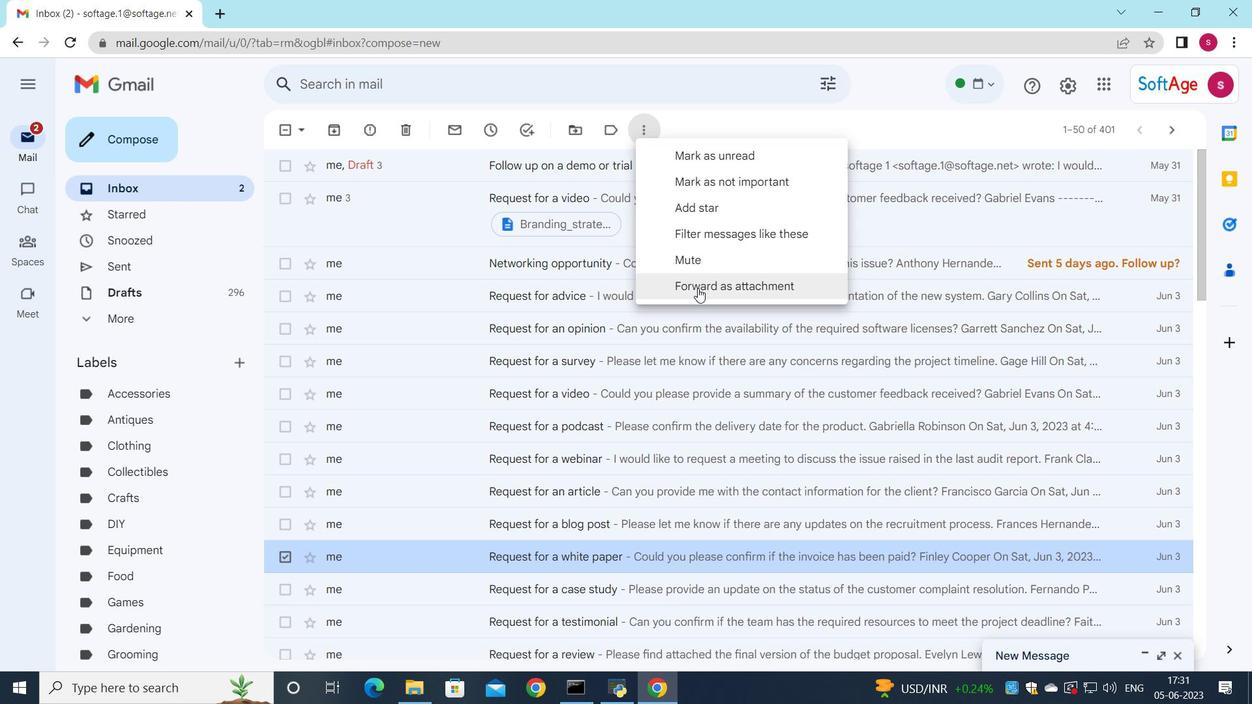 
Action: Mouse moved to (623, 284)
Screenshot: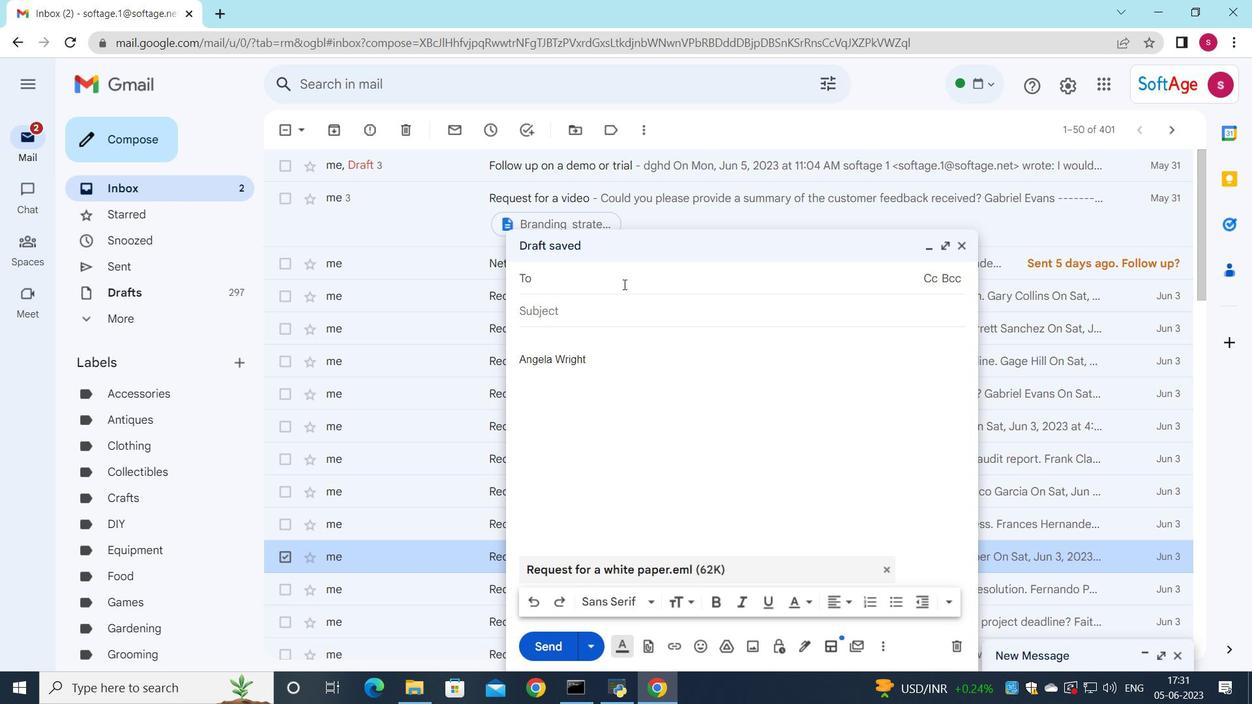 
Action: Key pressed s
Screenshot: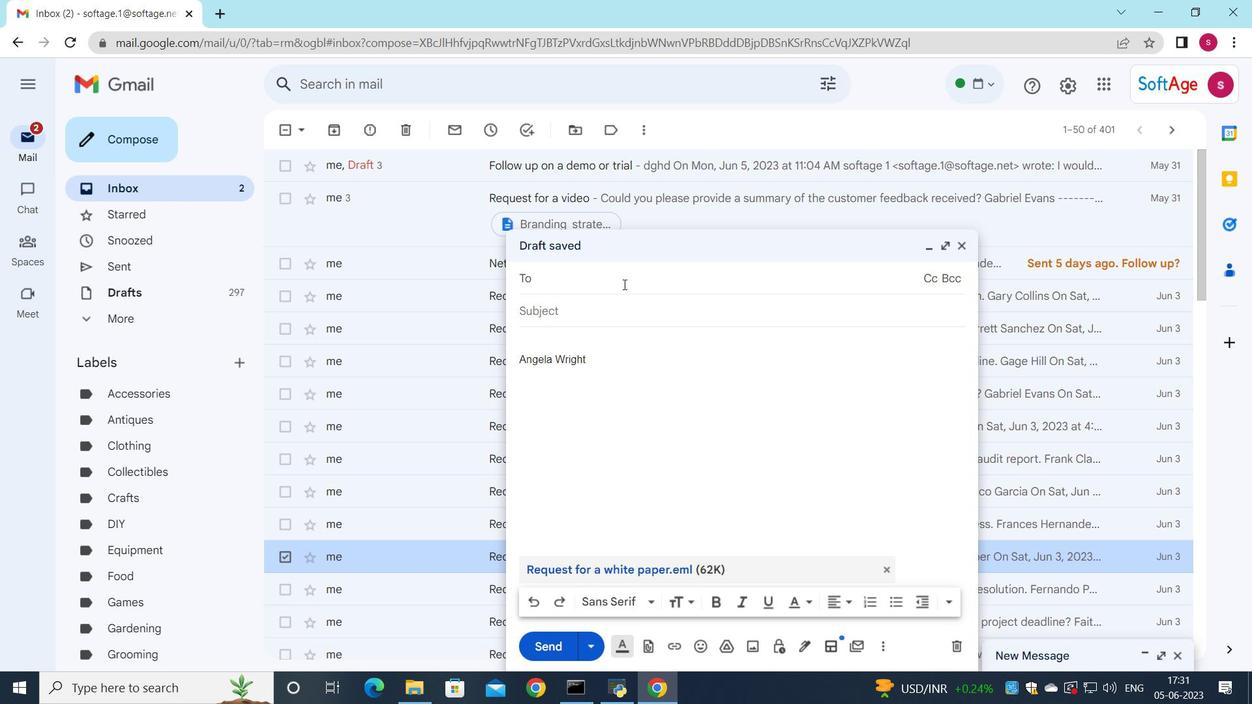 
Action: Mouse moved to (656, 394)
Screenshot: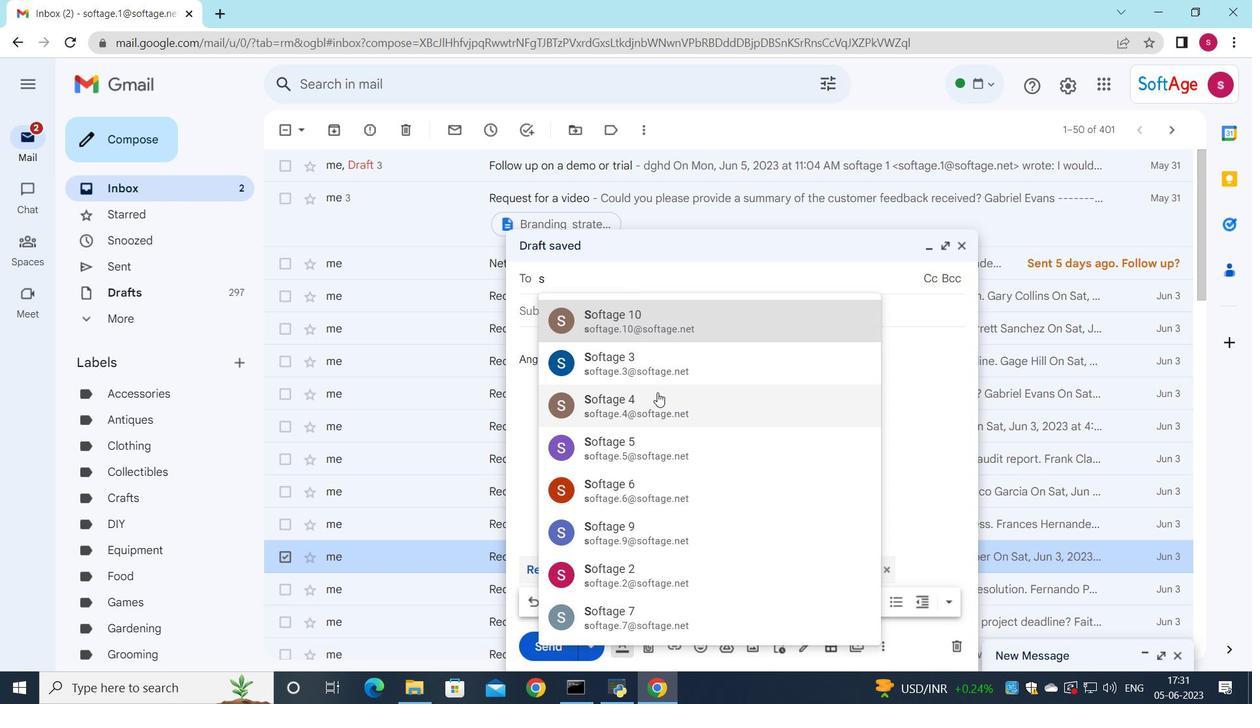 
Action: Mouse pressed left at (656, 394)
Screenshot: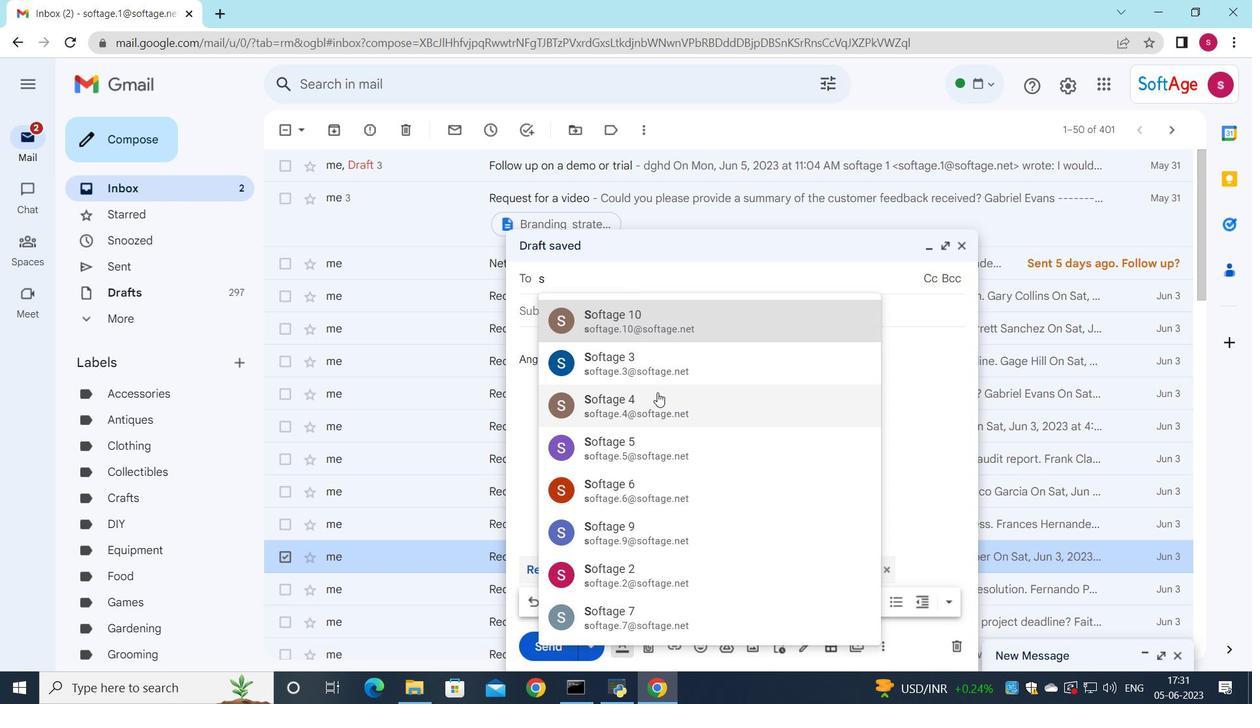 
Action: Mouse moved to (561, 329)
Screenshot: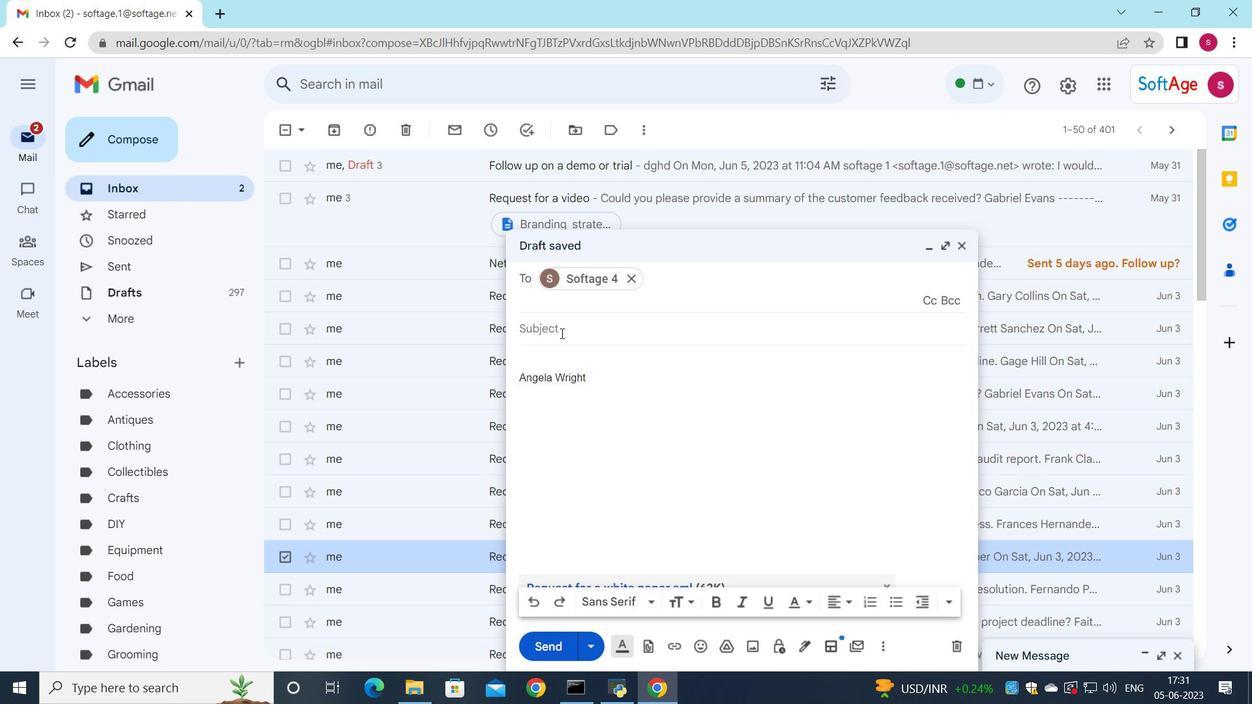 
Action: Mouse pressed left at (561, 329)
Screenshot: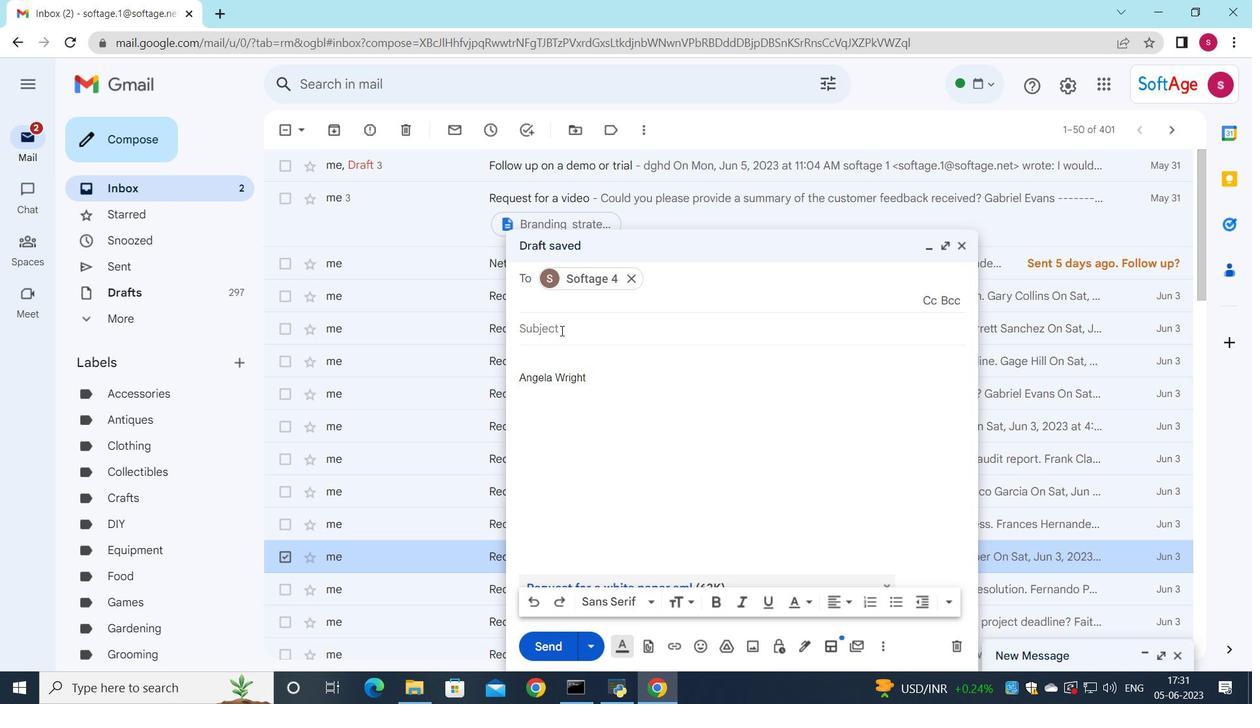 
Action: Mouse moved to (563, 324)
Screenshot: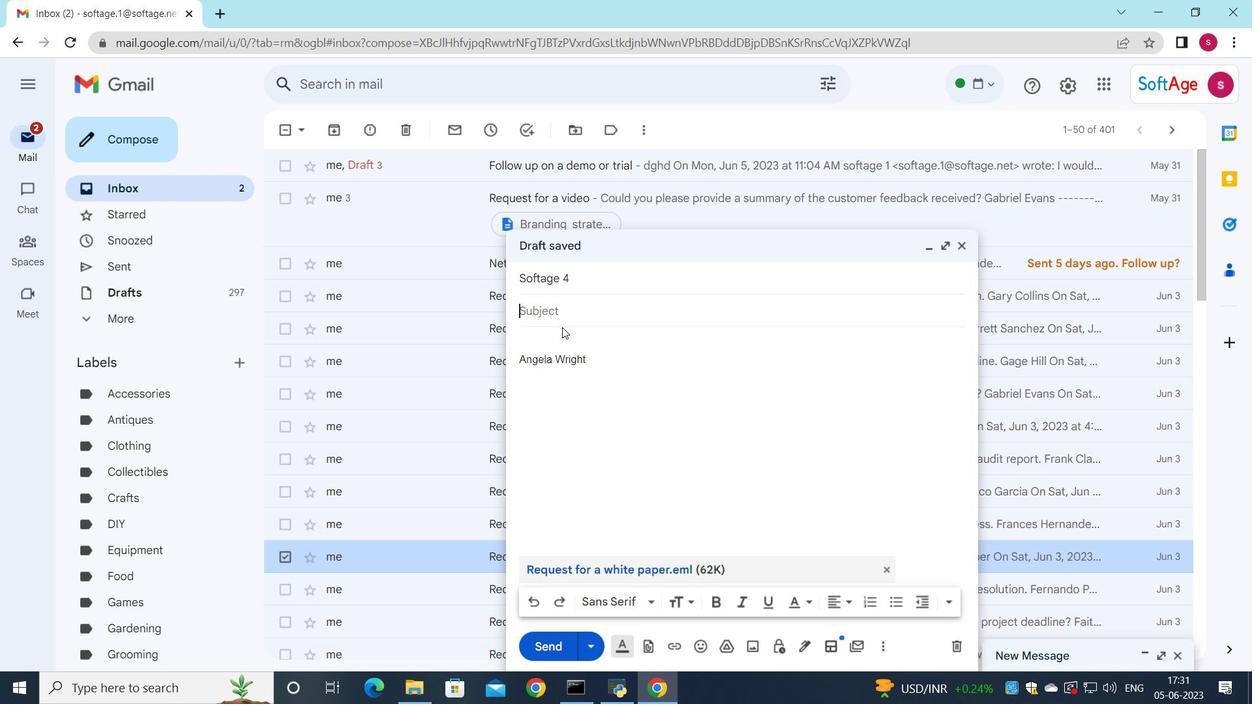 
Action: Key pressed <Key.shift>Request<Key.space>for<Key.space>a<Key.space>phone<Key.space>call
Screenshot: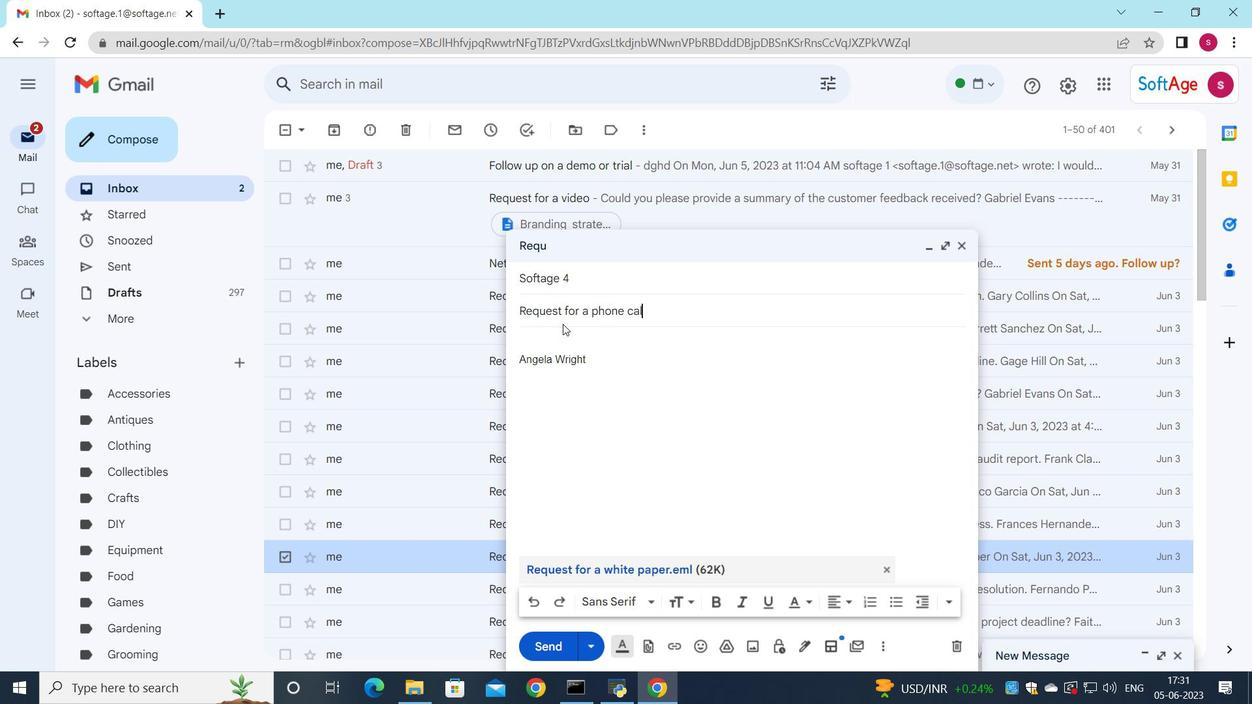 
Action: Mouse moved to (540, 338)
Screenshot: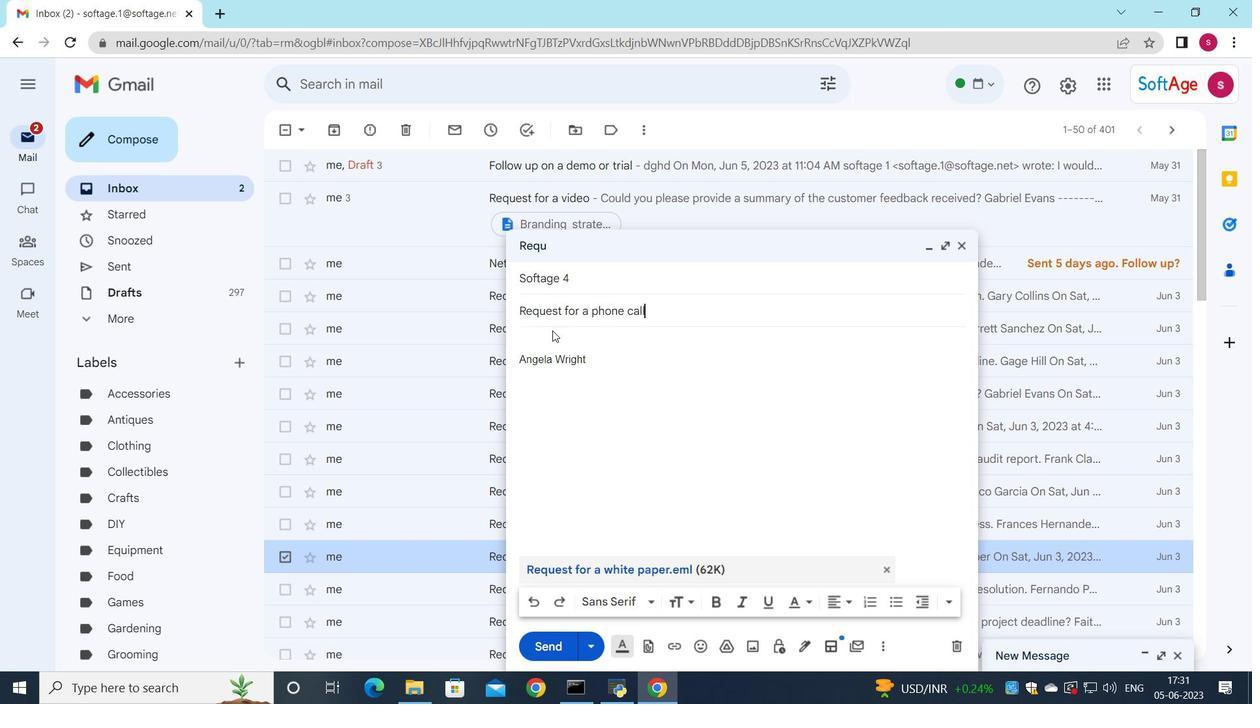 
Action: Mouse pressed left at (540, 338)
Screenshot: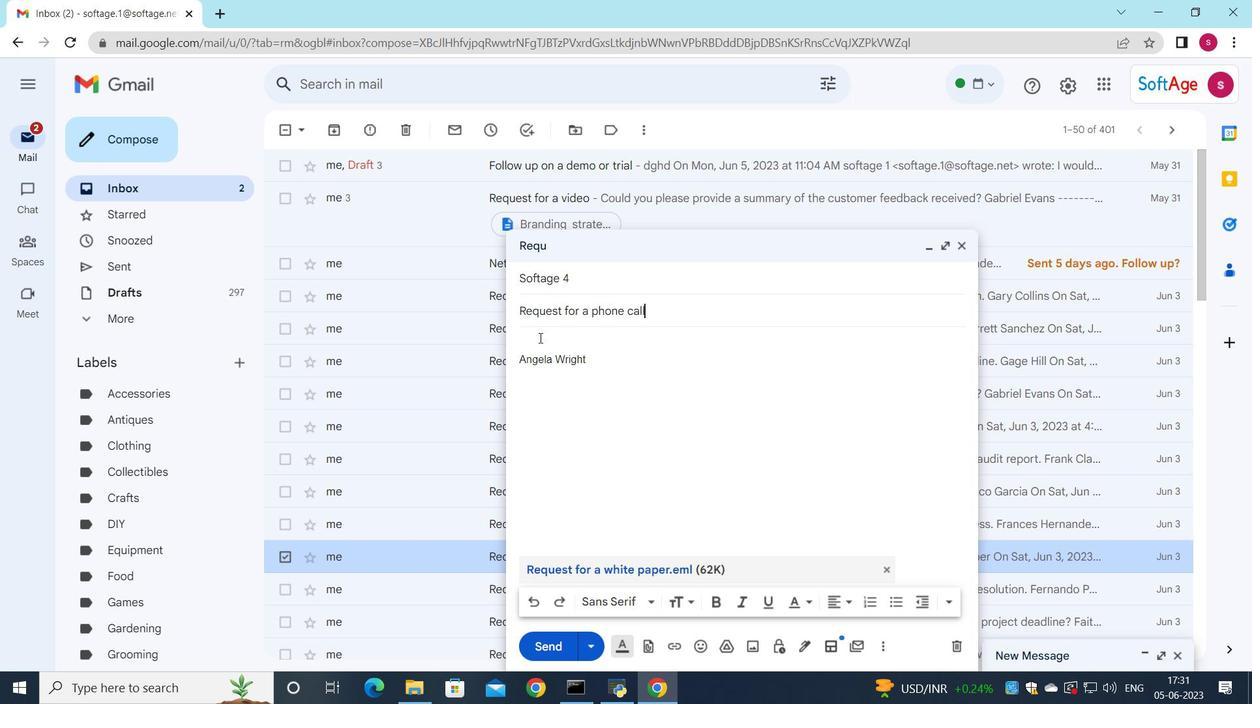 
Action: Key pressed <Key.shift>Could<Key.space>you<Key.space>pleae<Key.space>provvi<Key.backspace><Key.backspace>ide<Key.space>feedback<Key.space>on<Key.space>thr<Key.space>latest<Key.space>version<Key.space>of<Key.space>the<Key.space>website<Key.space>prototypr<Key.backspace>e<Key.shift_r>?
Screenshot: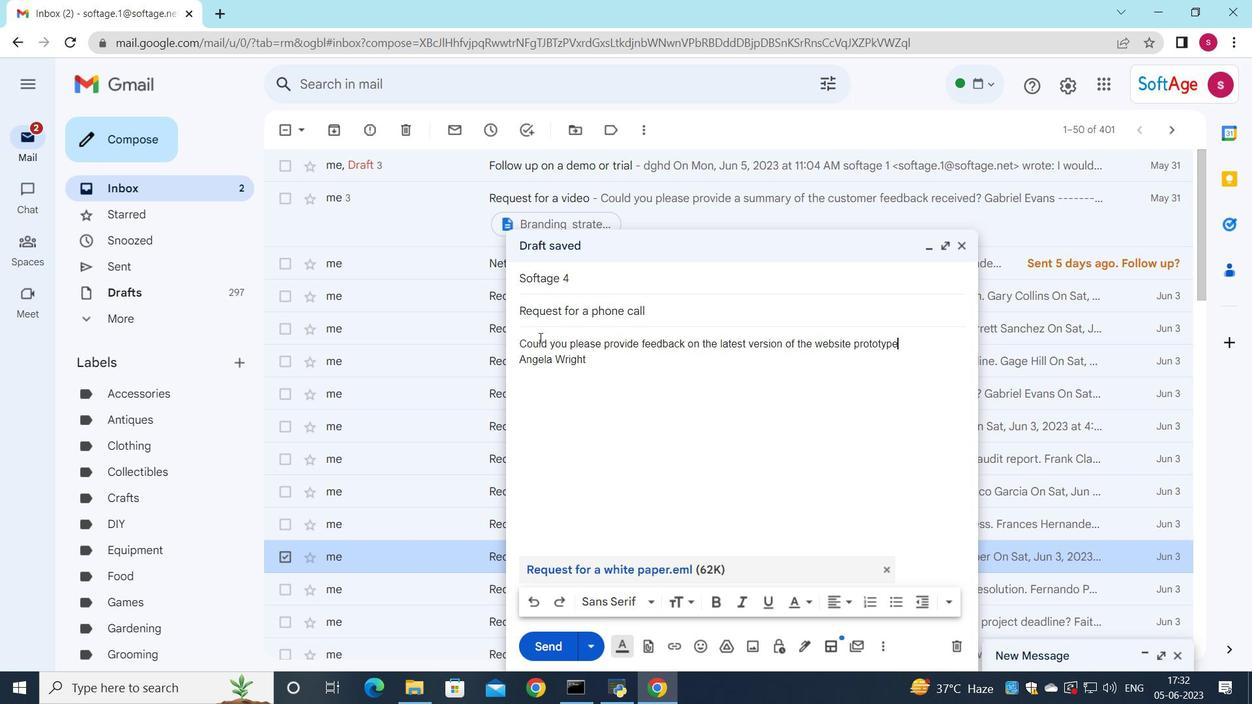 
Action: Mouse moved to (536, 648)
Screenshot: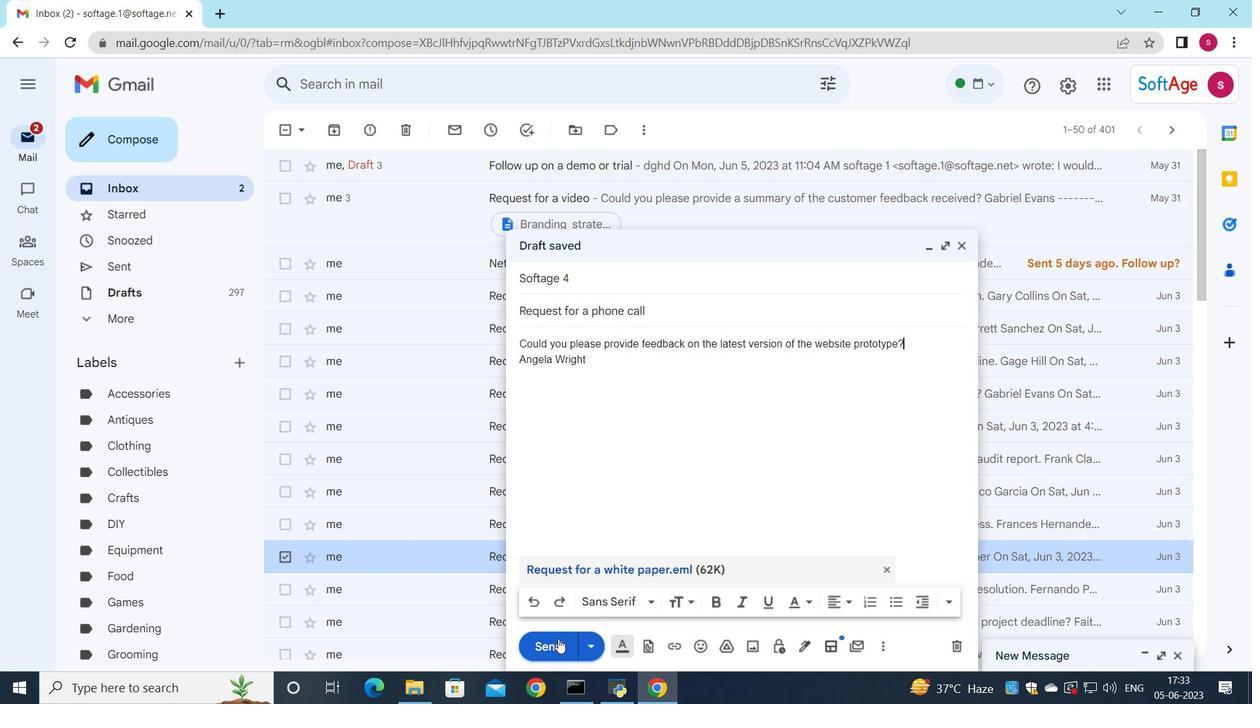 
Action: Mouse pressed left at (536, 648)
Screenshot: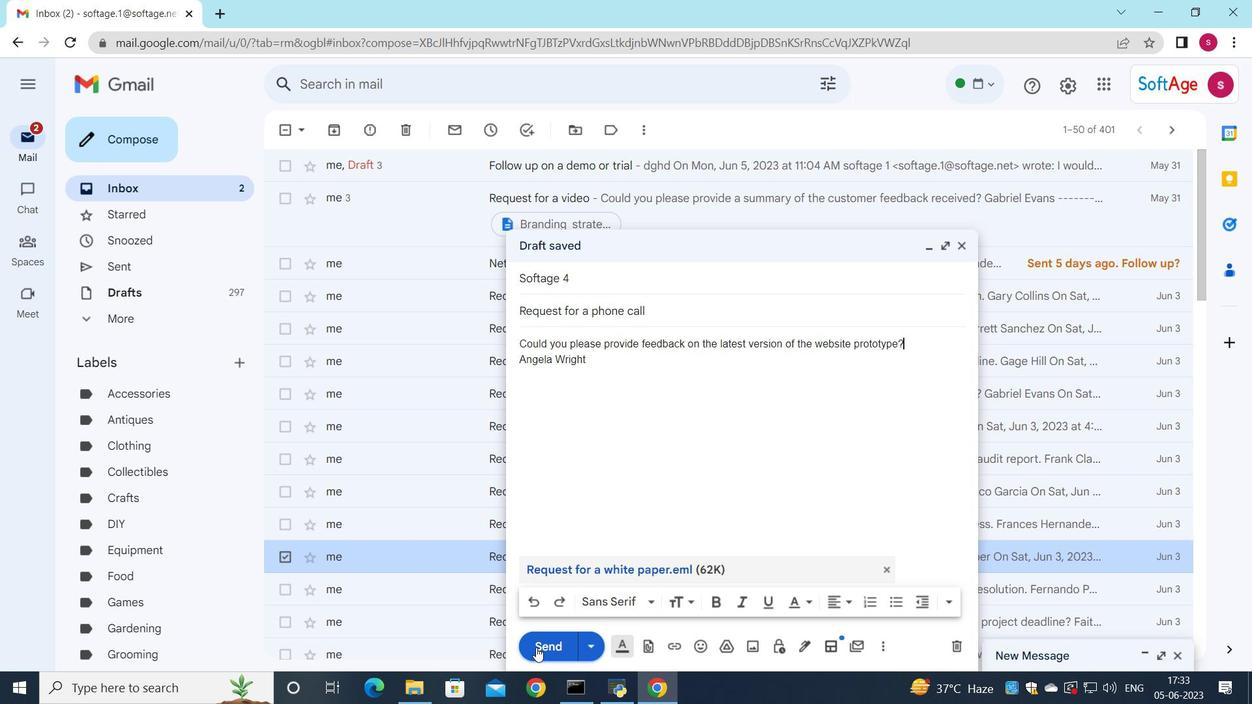 
Action: Mouse moved to (884, 420)
Screenshot: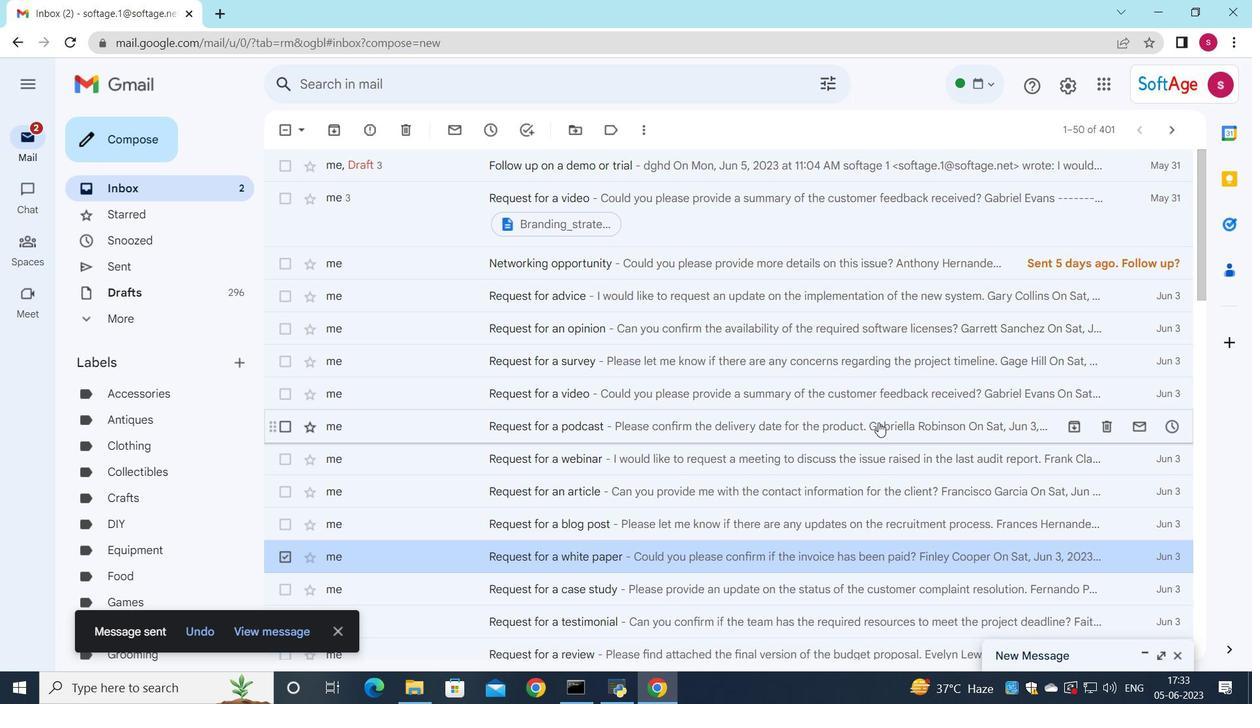 
